 Task: In the  document Nanotechnologyplan.txt Insert the command  'Viewing'Email the file to   'softage.8@softage.net', with message attached Important: I've emailed you crucial details. Please make sure to go through it thoroughly. and file type: Plain Text
Action: Mouse moved to (1277, 120)
Screenshot: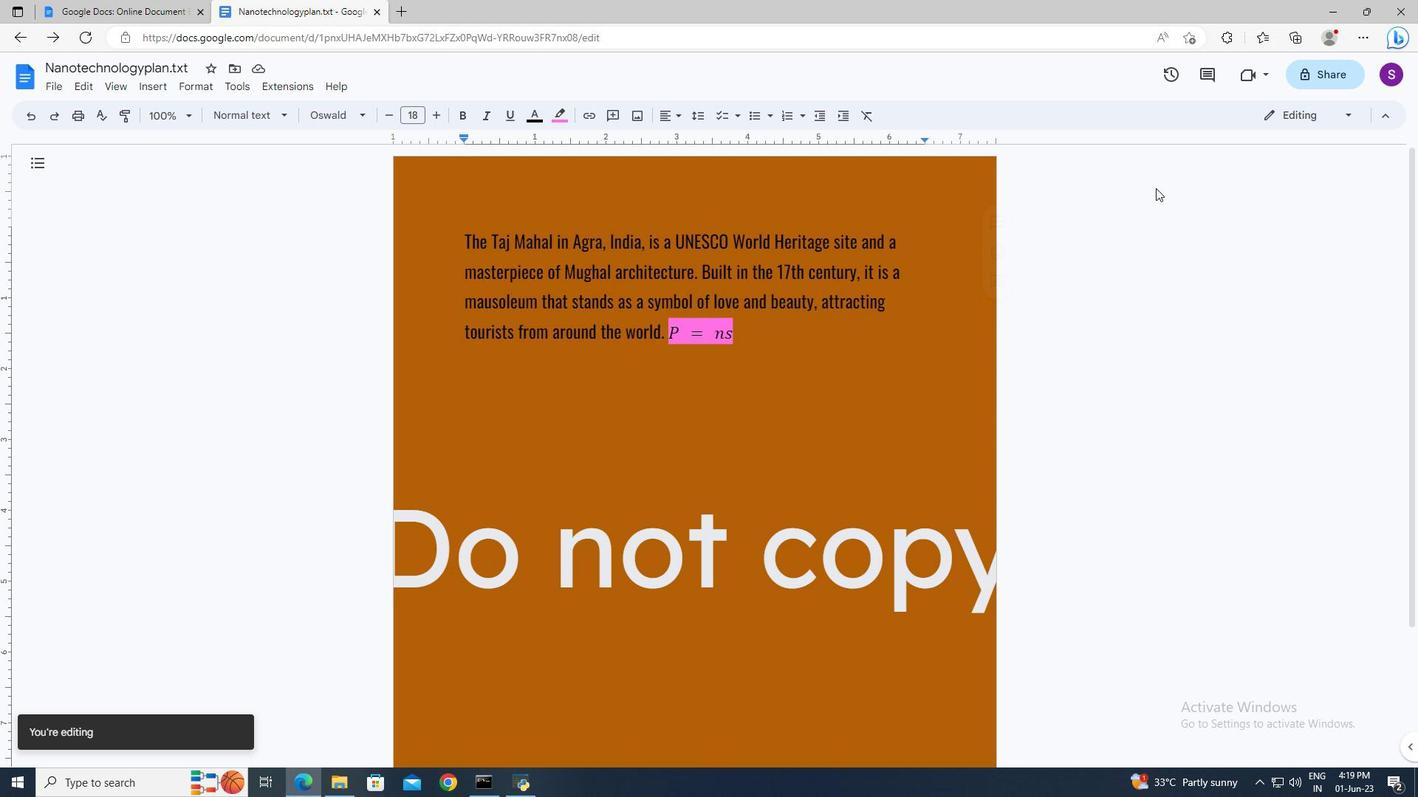 
Action: Mouse pressed left at (1277, 120)
Screenshot: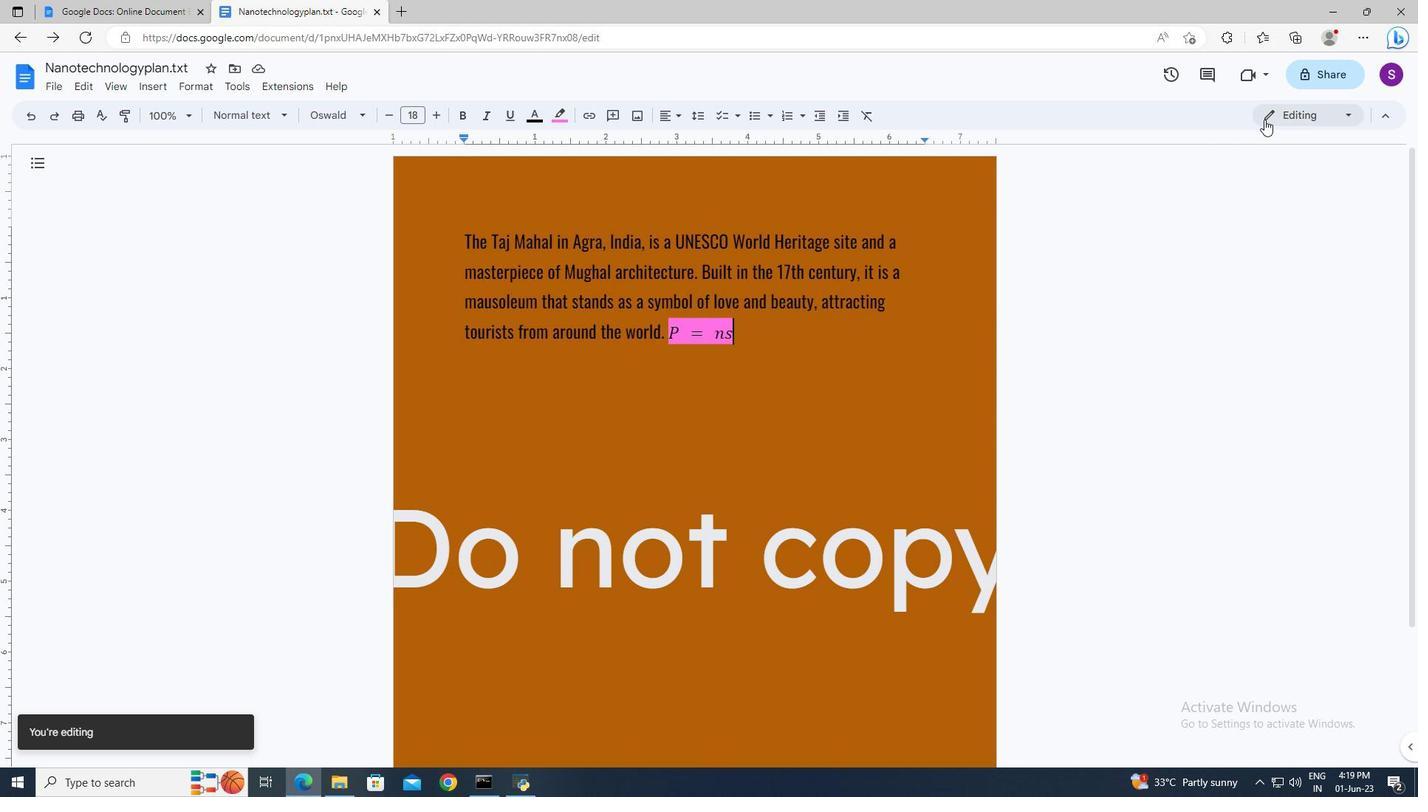 
Action: Mouse moved to (1260, 223)
Screenshot: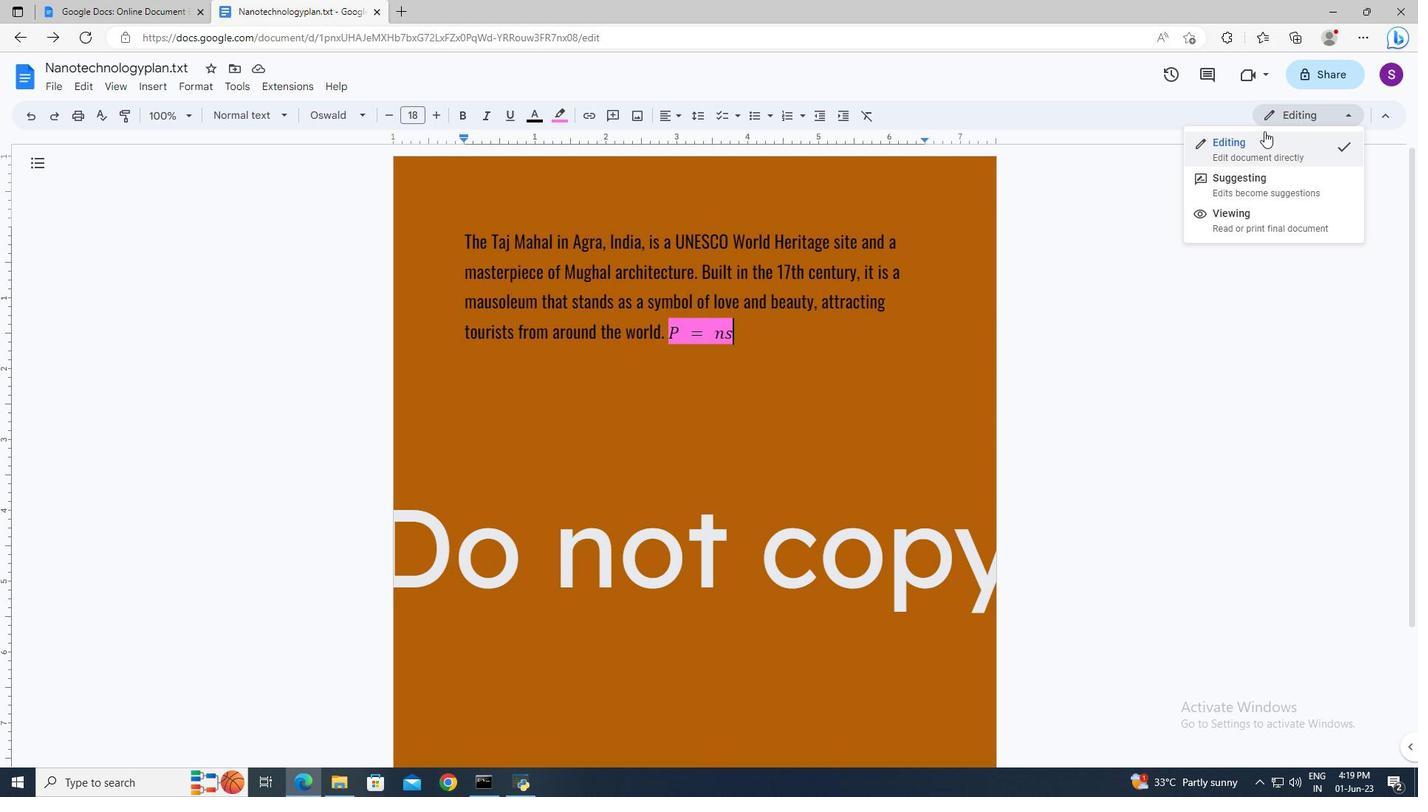 
Action: Mouse pressed left at (1260, 223)
Screenshot: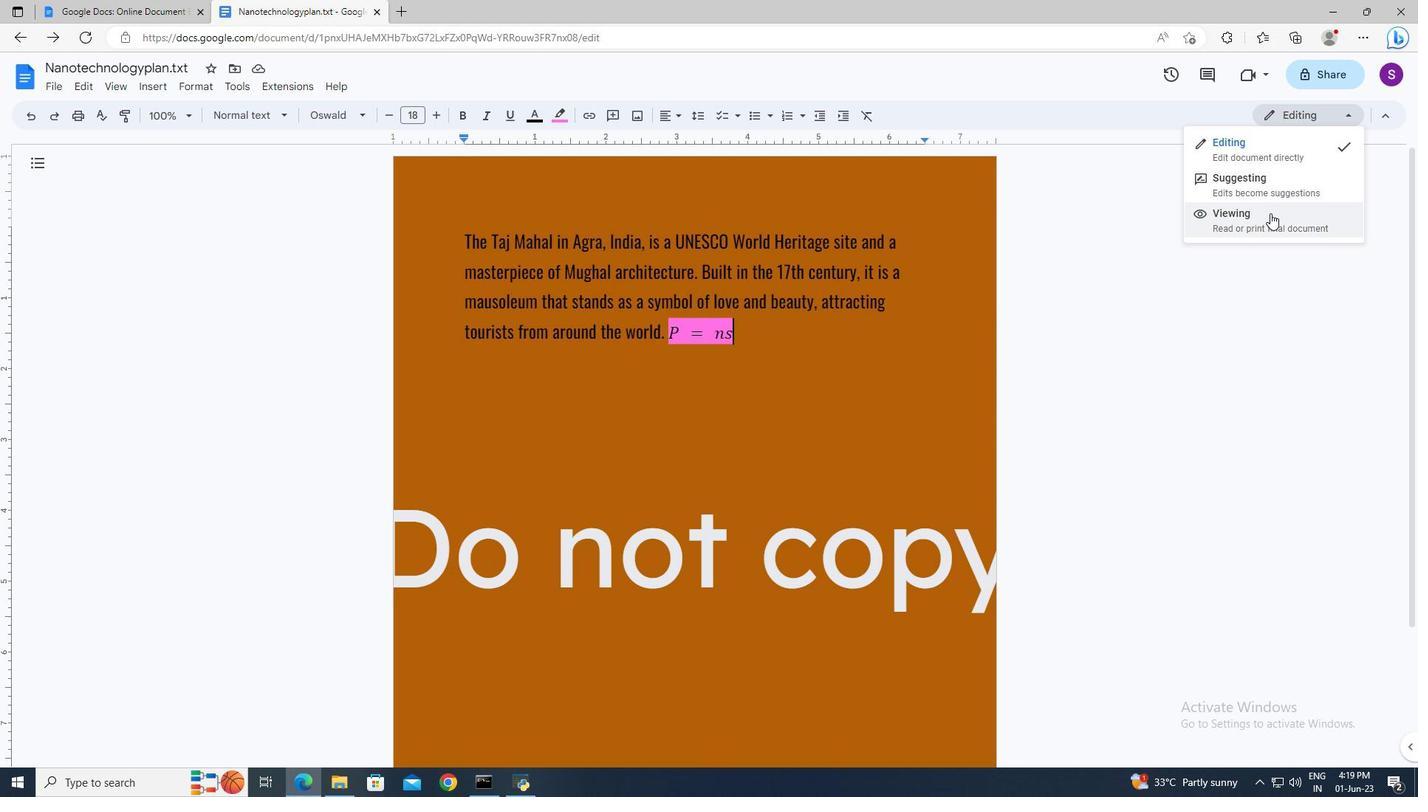 
Action: Mouse moved to (62, 84)
Screenshot: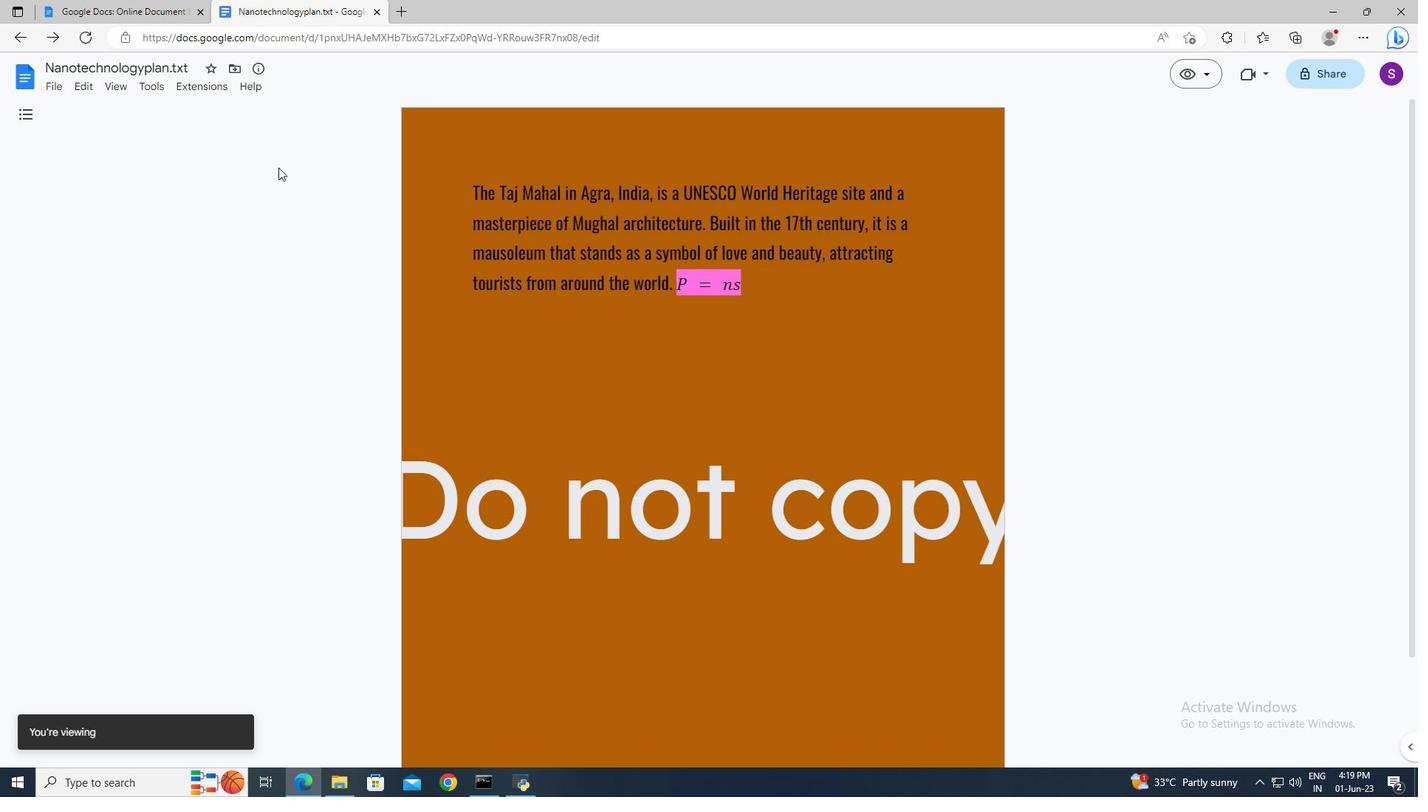 
Action: Mouse pressed left at (62, 84)
Screenshot: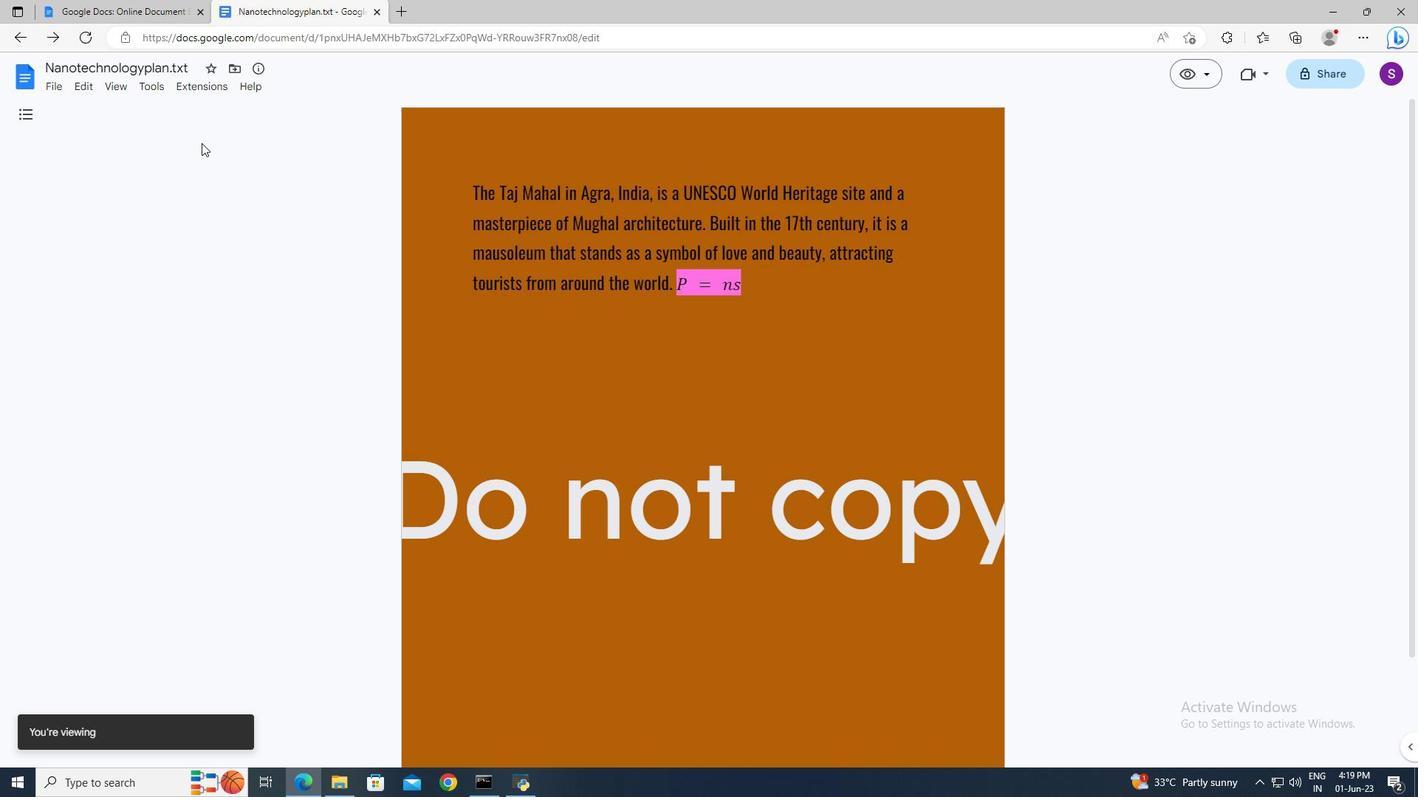 
Action: Mouse moved to (309, 220)
Screenshot: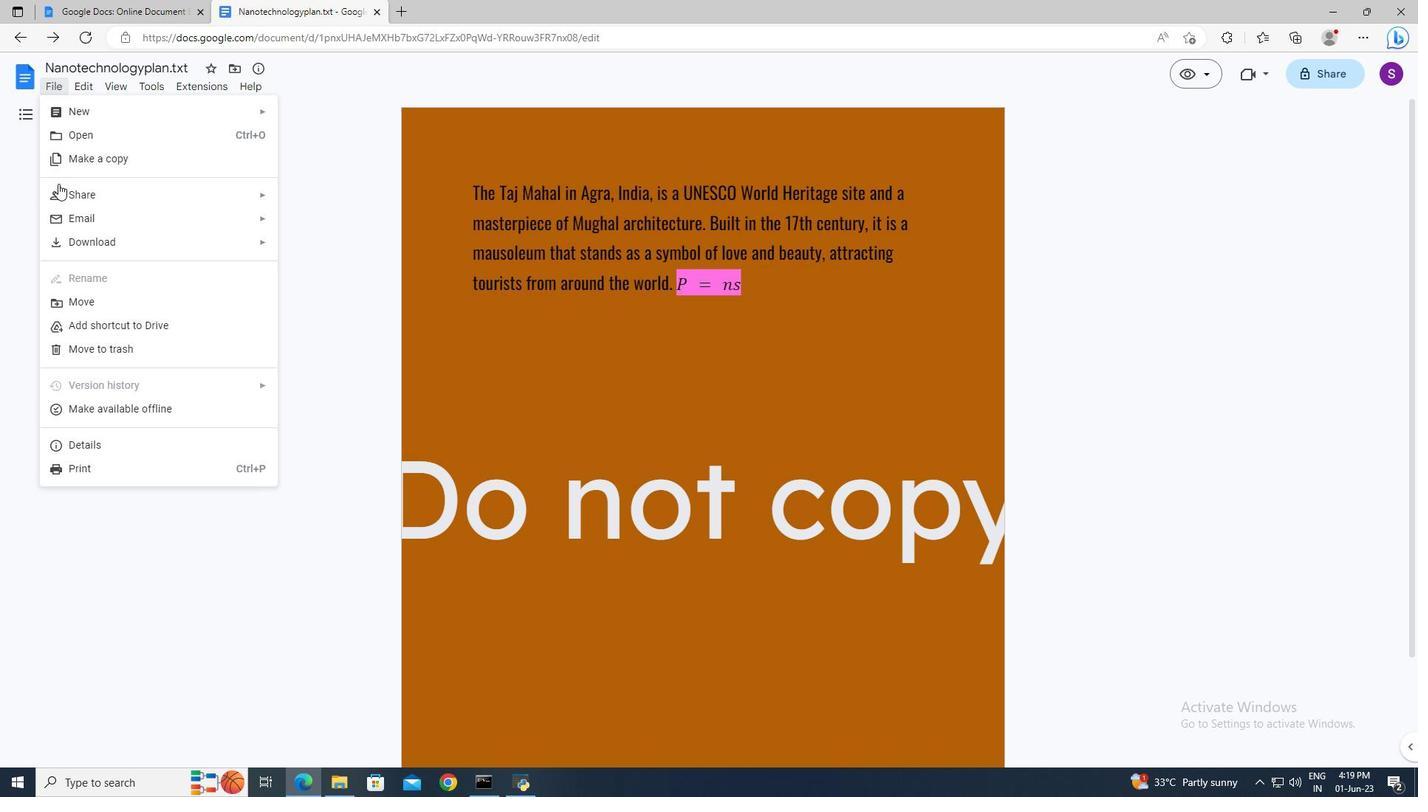 
Action: Mouse pressed left at (309, 220)
Screenshot: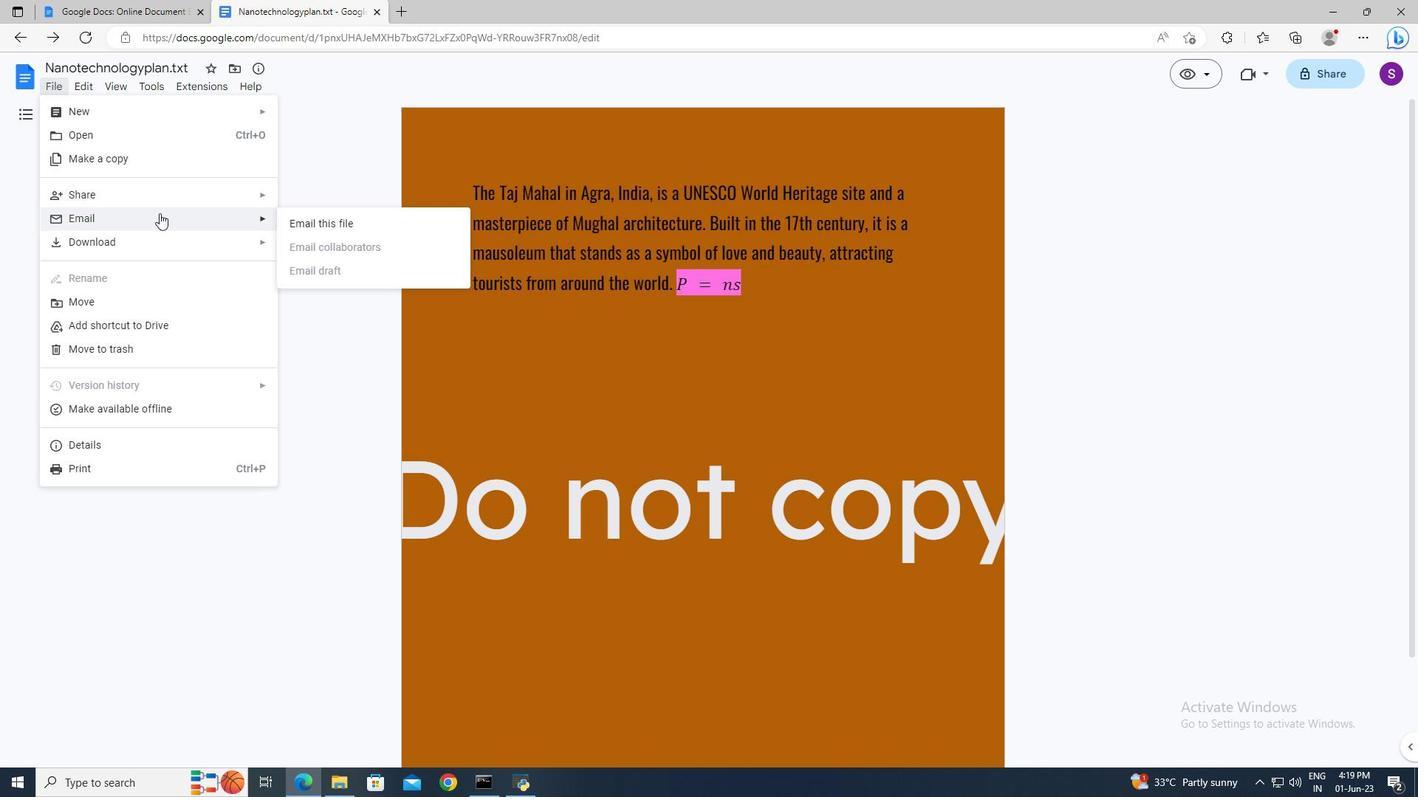 
Action: Mouse moved to (553, 318)
Screenshot: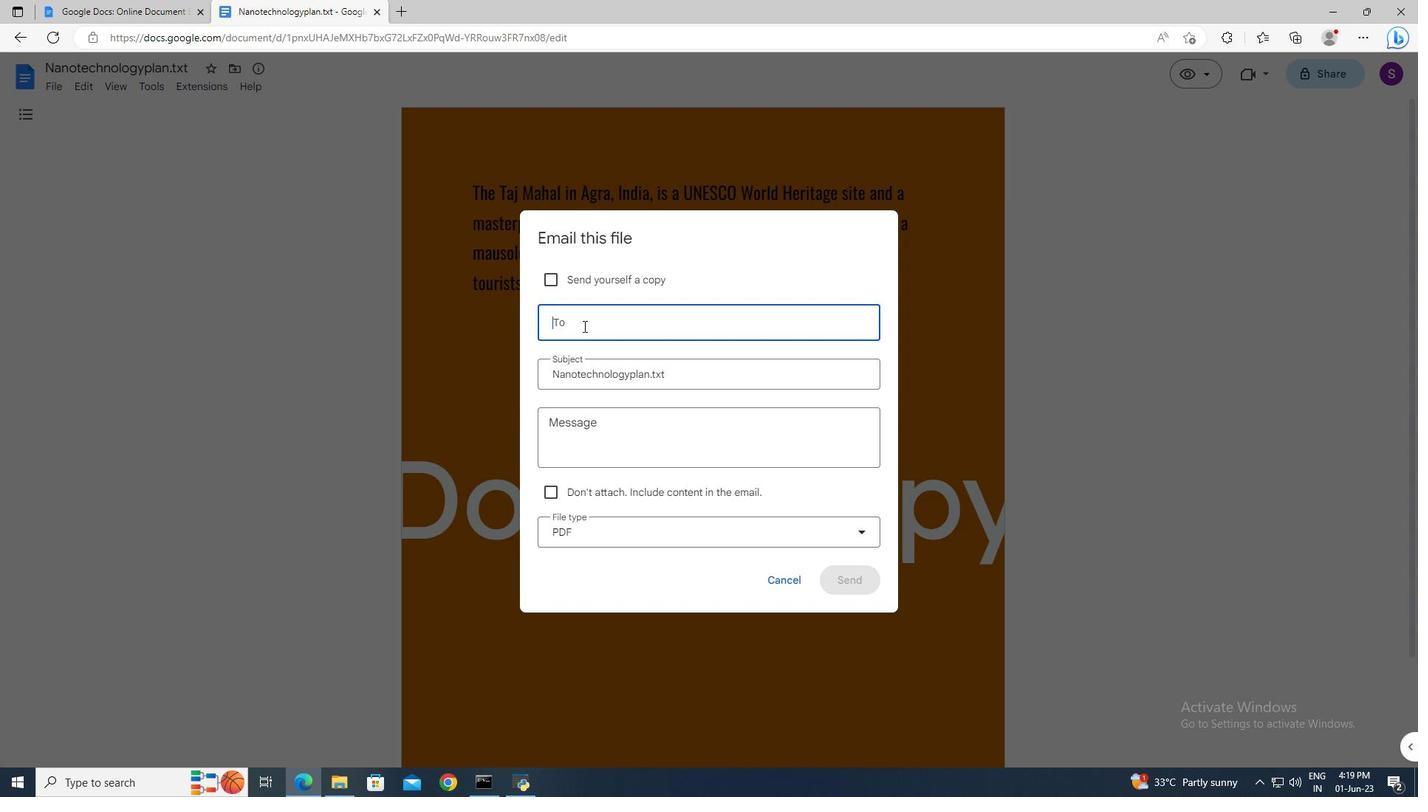
Action: Mouse pressed left at (553, 318)
Screenshot: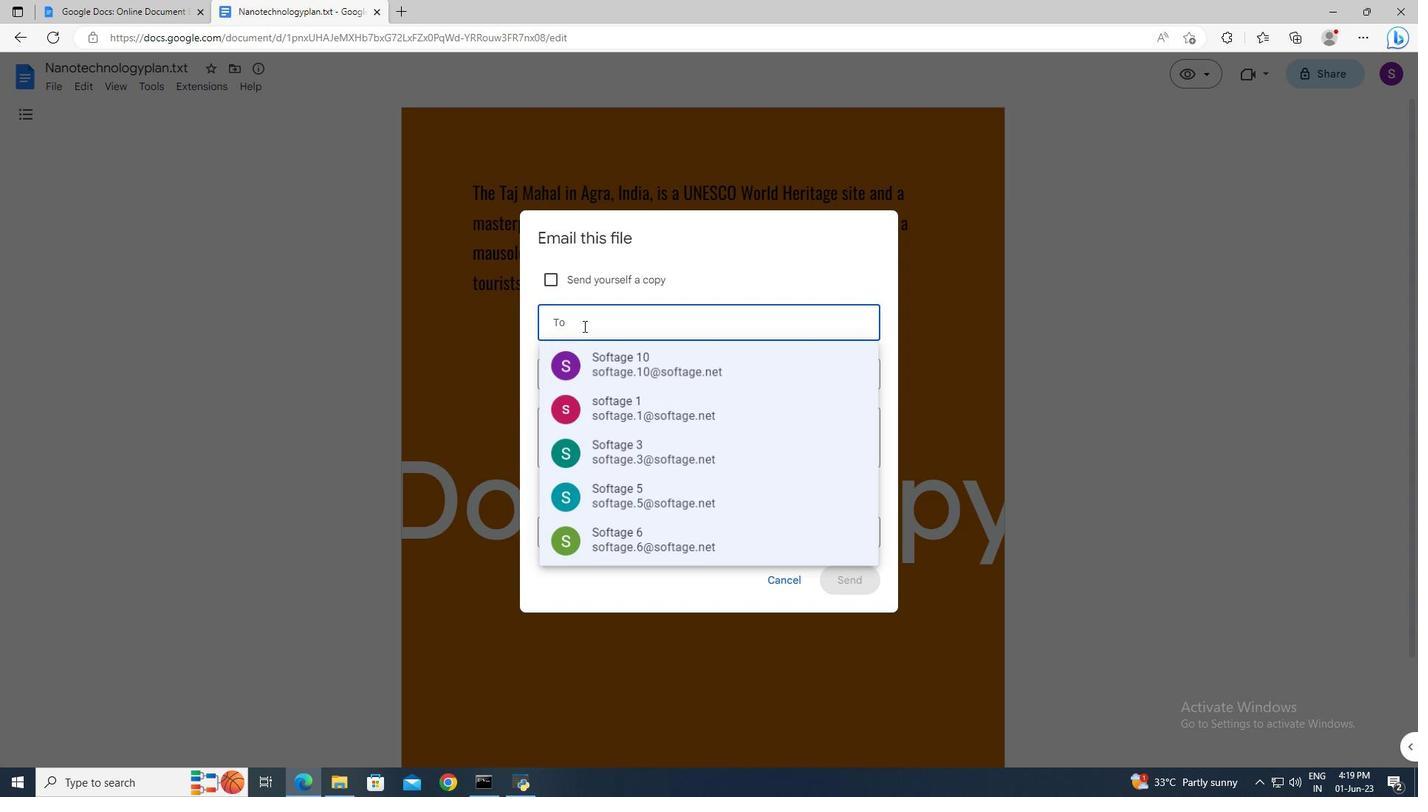 
Action: Mouse moved to (555, 319)
Screenshot: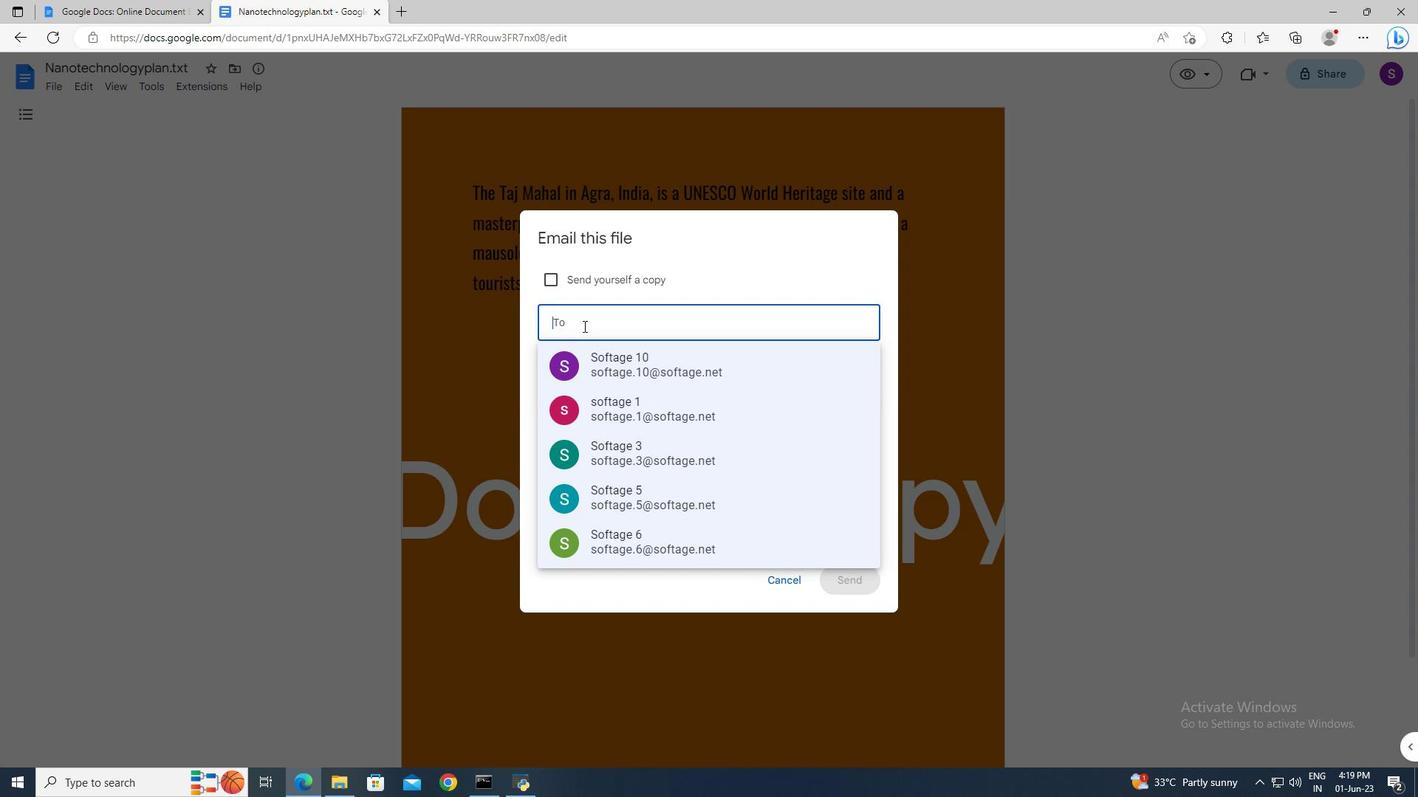 
Action: Key pressed <Key.shift>Important<Key.shift>:<Key.space><Key.shift>I've<Key.space>emai
Screenshot: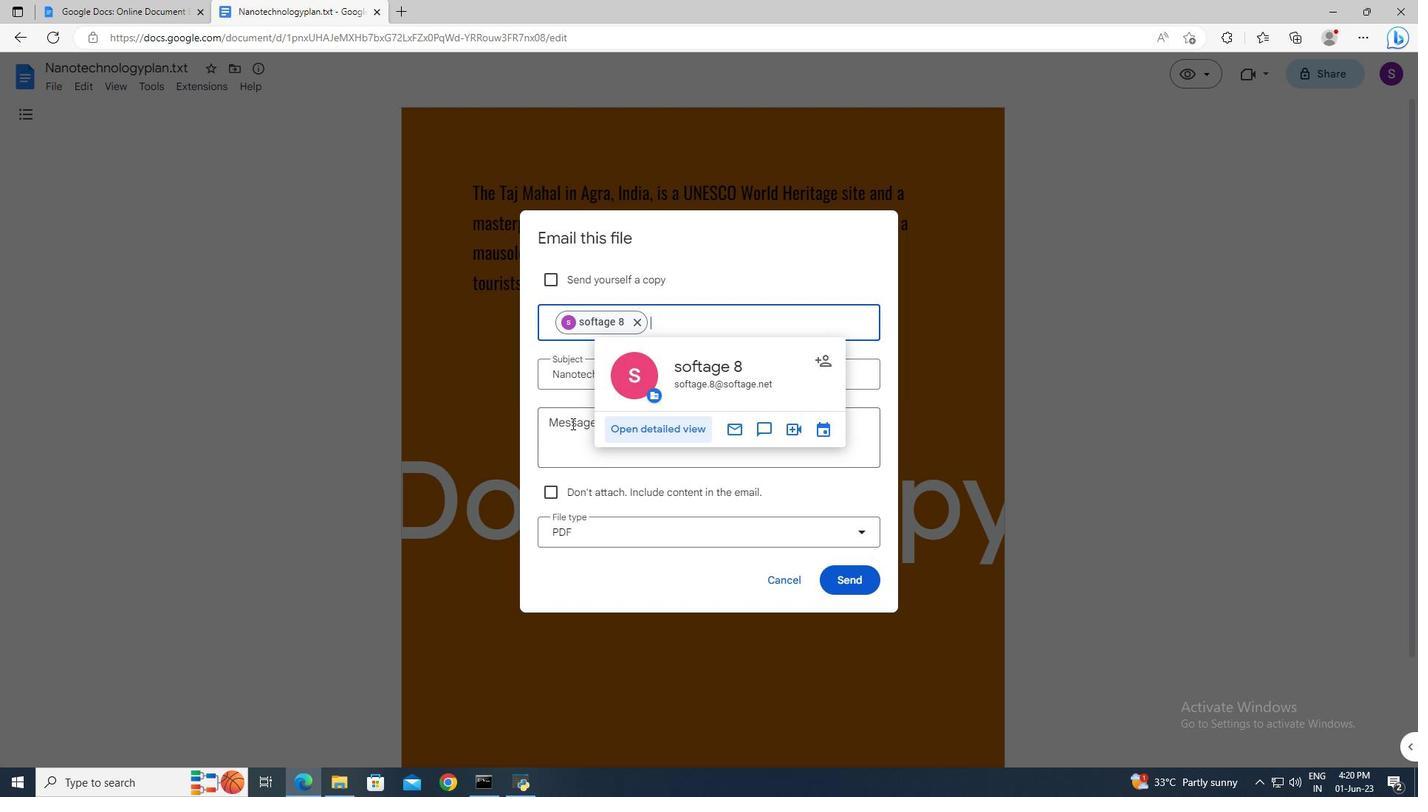 
Action: Mouse moved to (1264, 119)
Screenshot: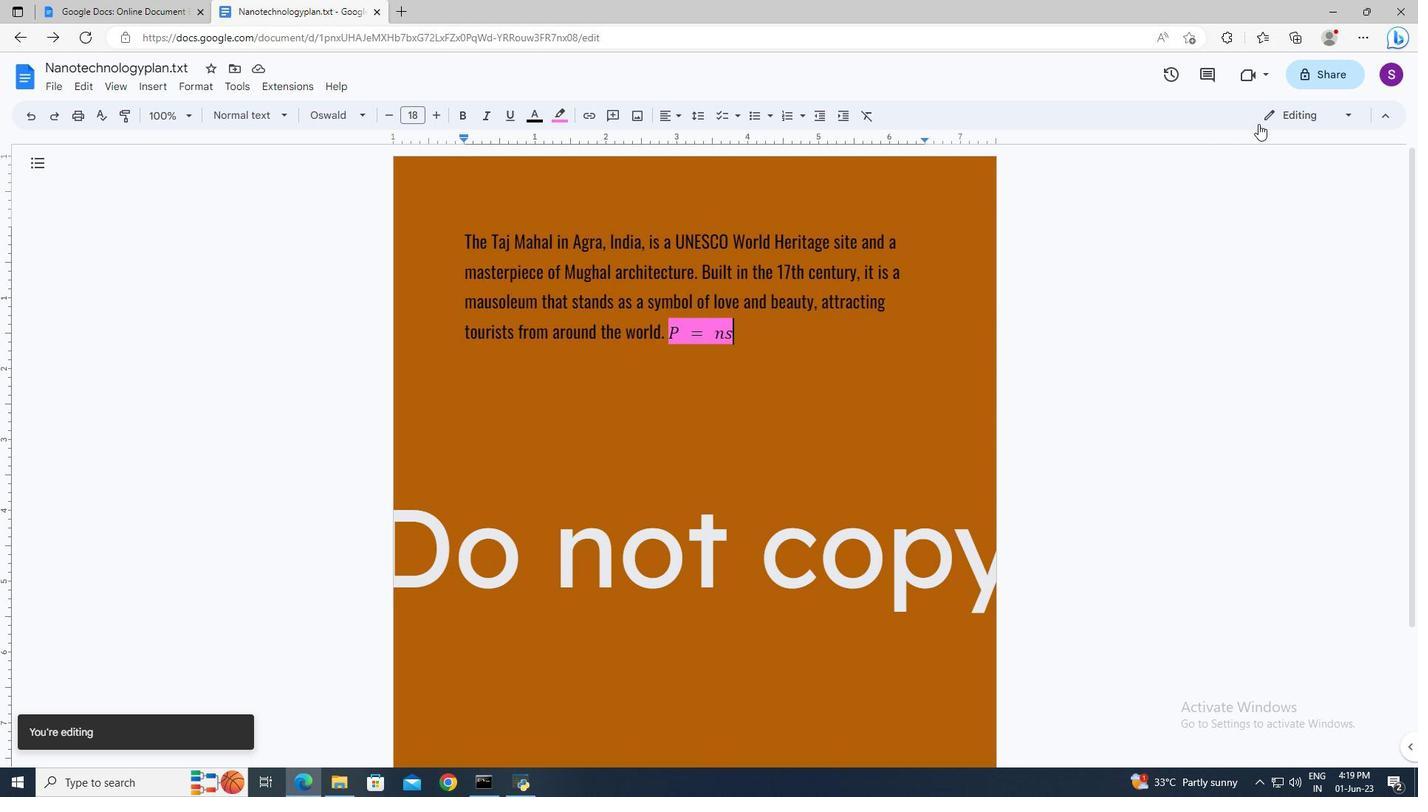 
Action: Mouse pressed left at (1264, 119)
Screenshot: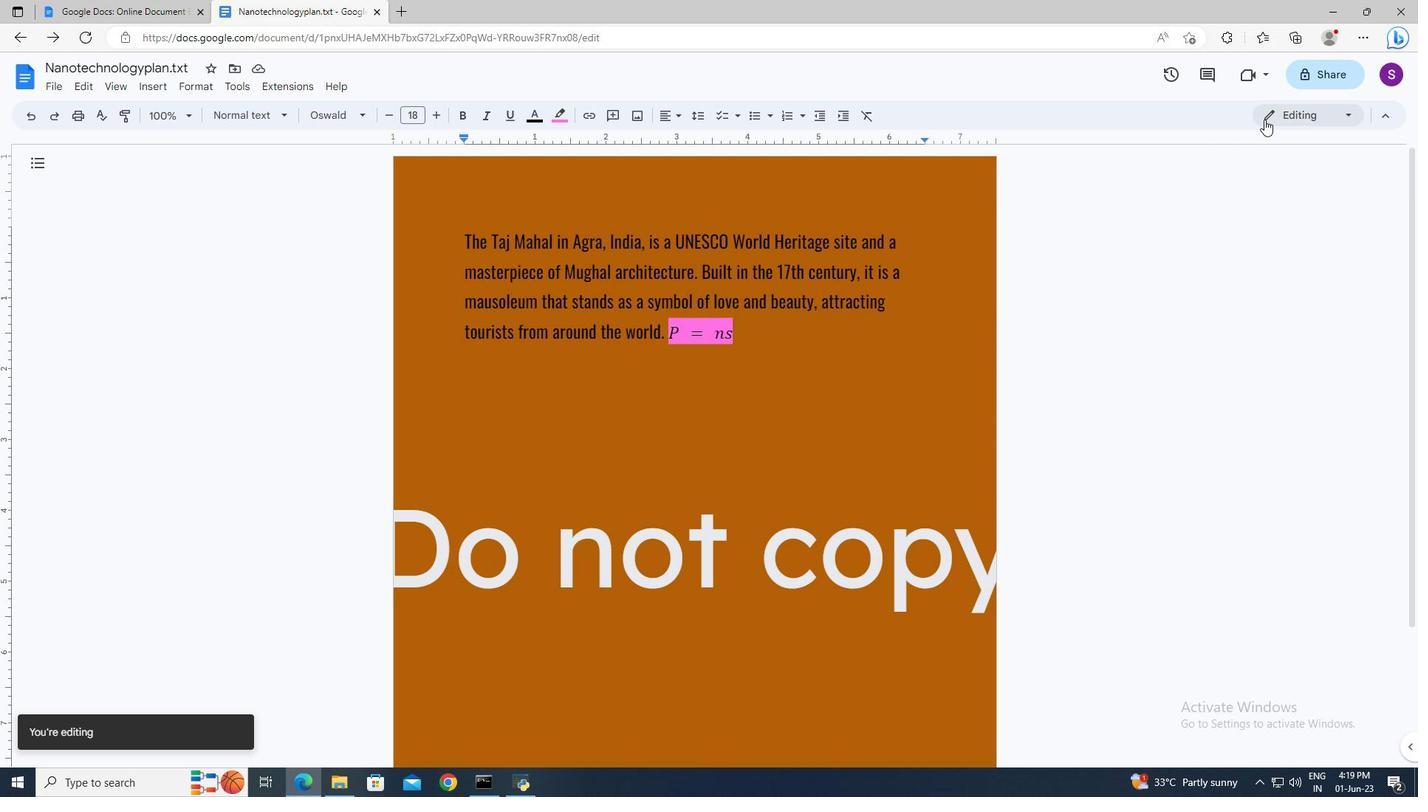 
Action: Mouse moved to (1270, 213)
Screenshot: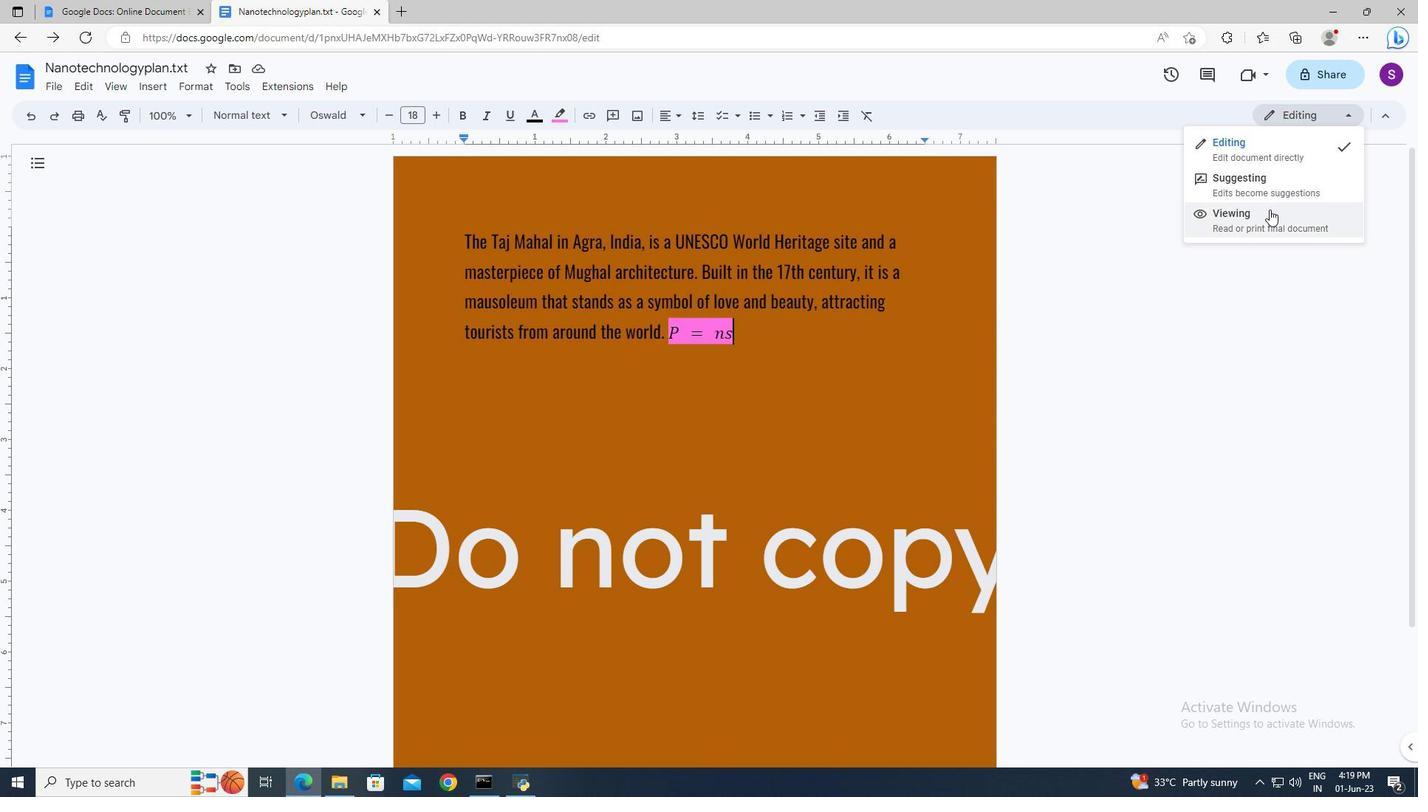 
Action: Mouse pressed left at (1270, 213)
Screenshot: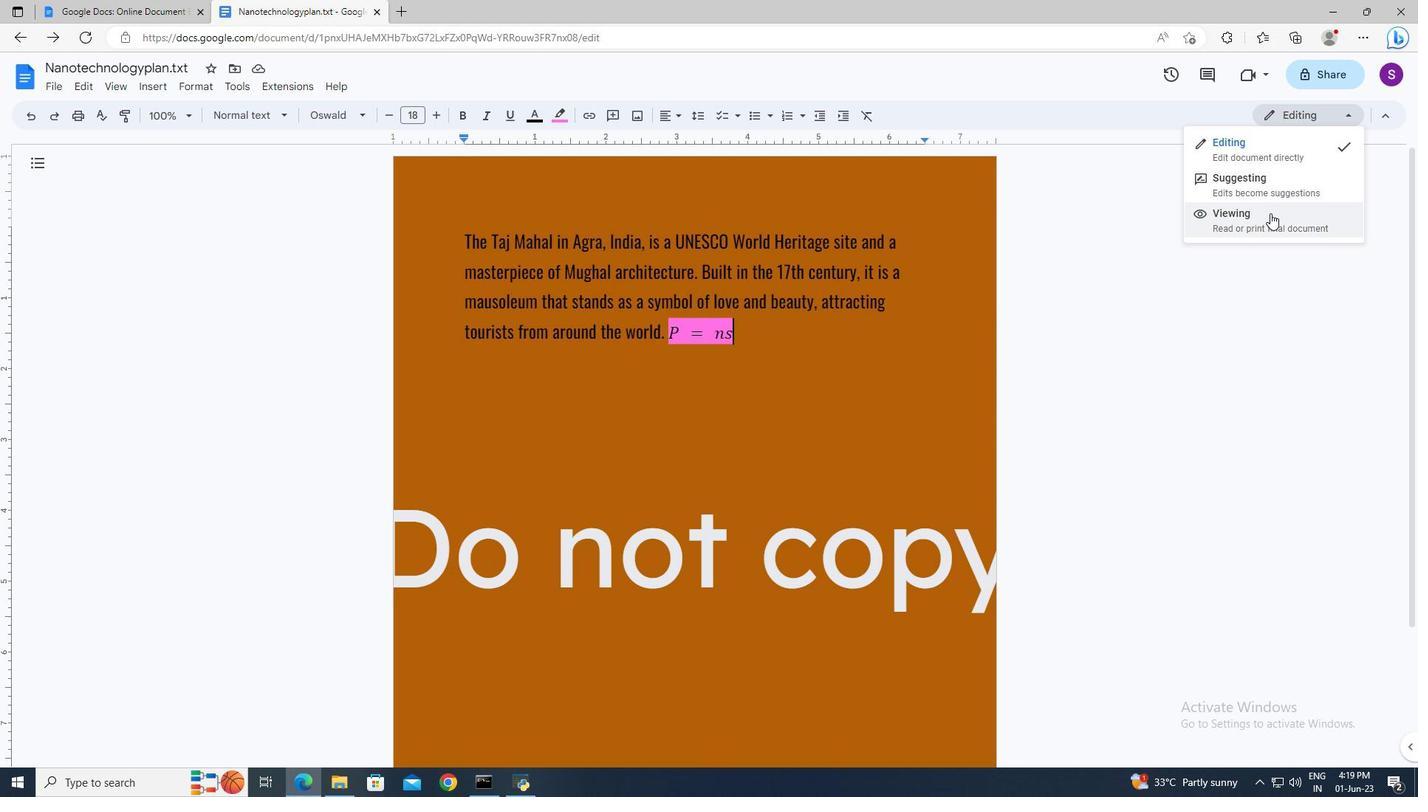 
Action: Mouse moved to (49, 85)
Screenshot: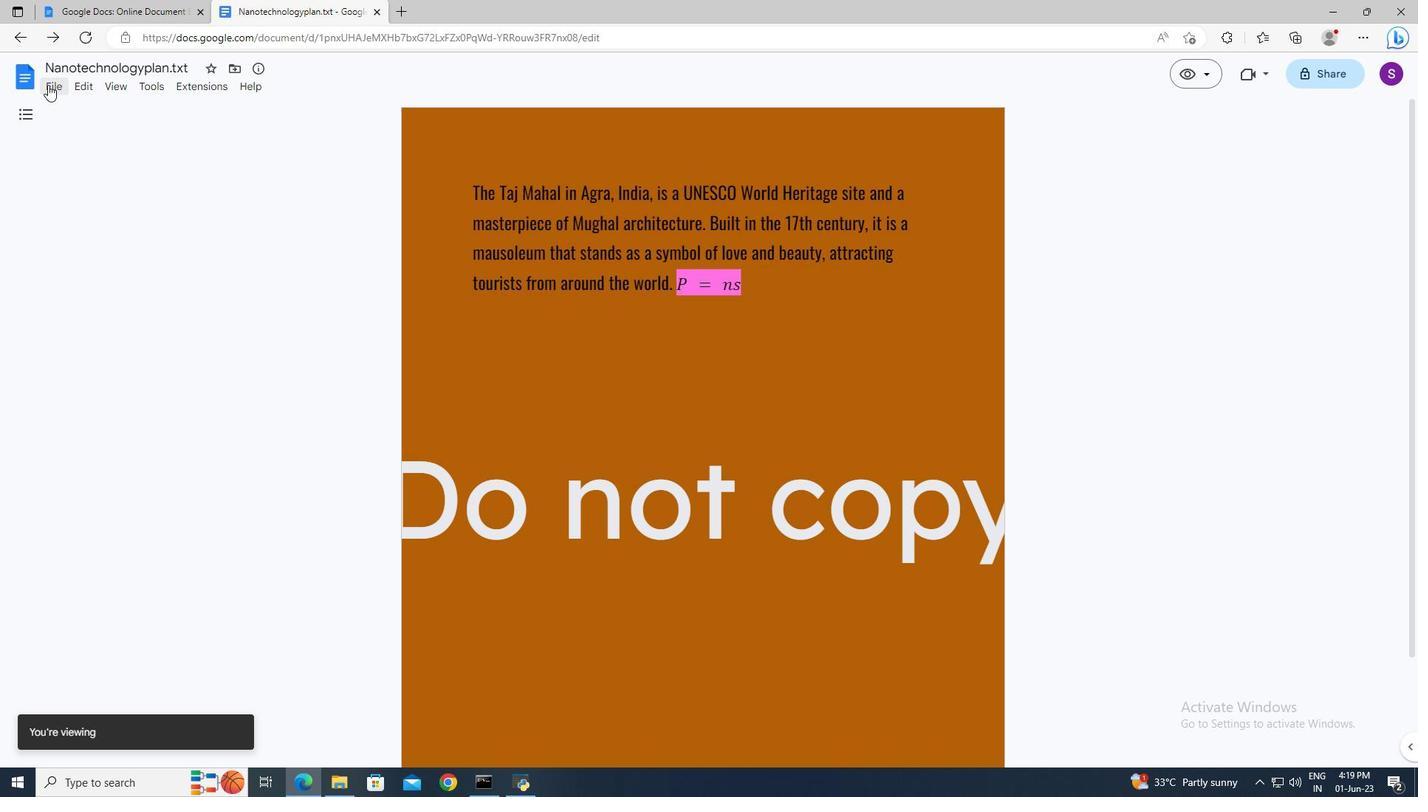 
Action: Mouse pressed left at (49, 85)
Screenshot: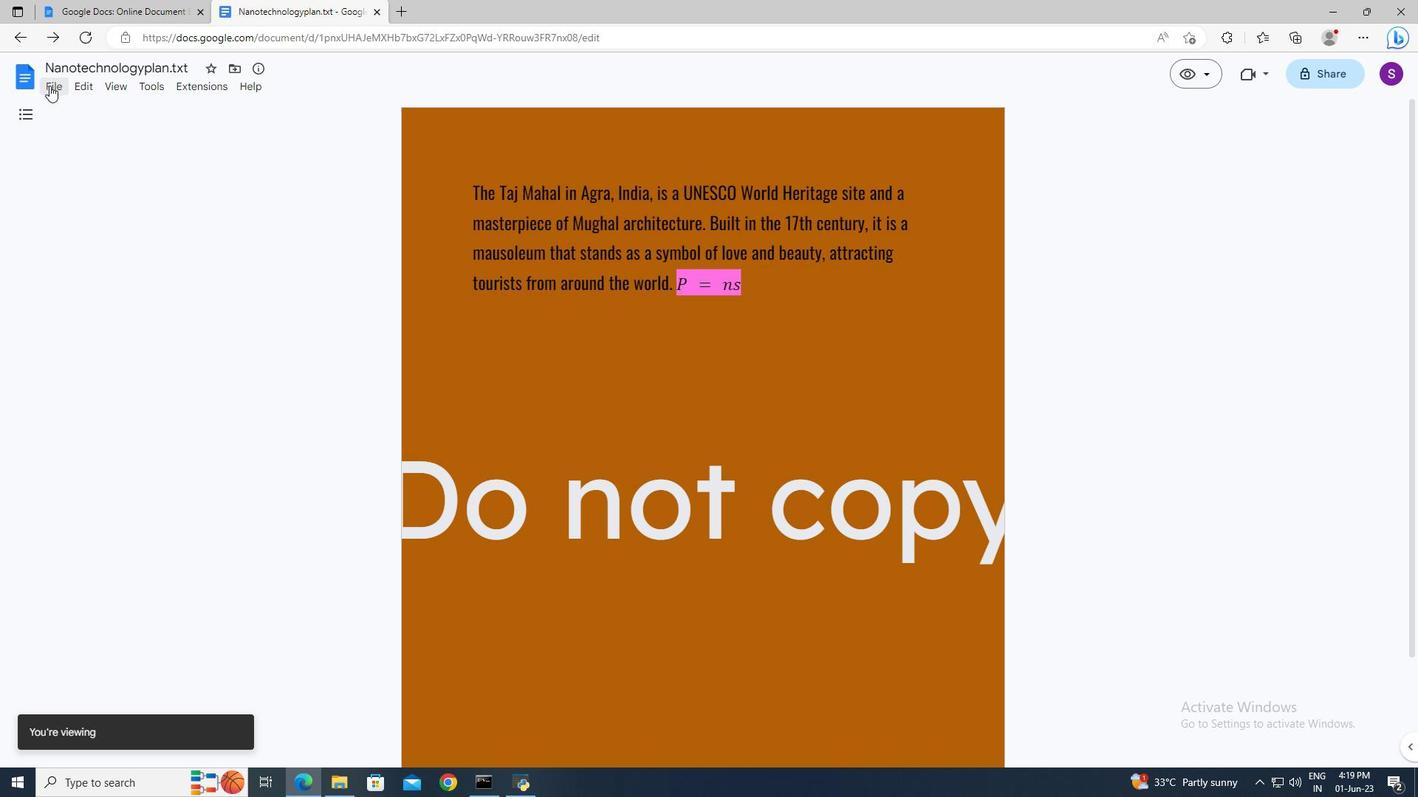 
Action: Mouse moved to (293, 215)
Screenshot: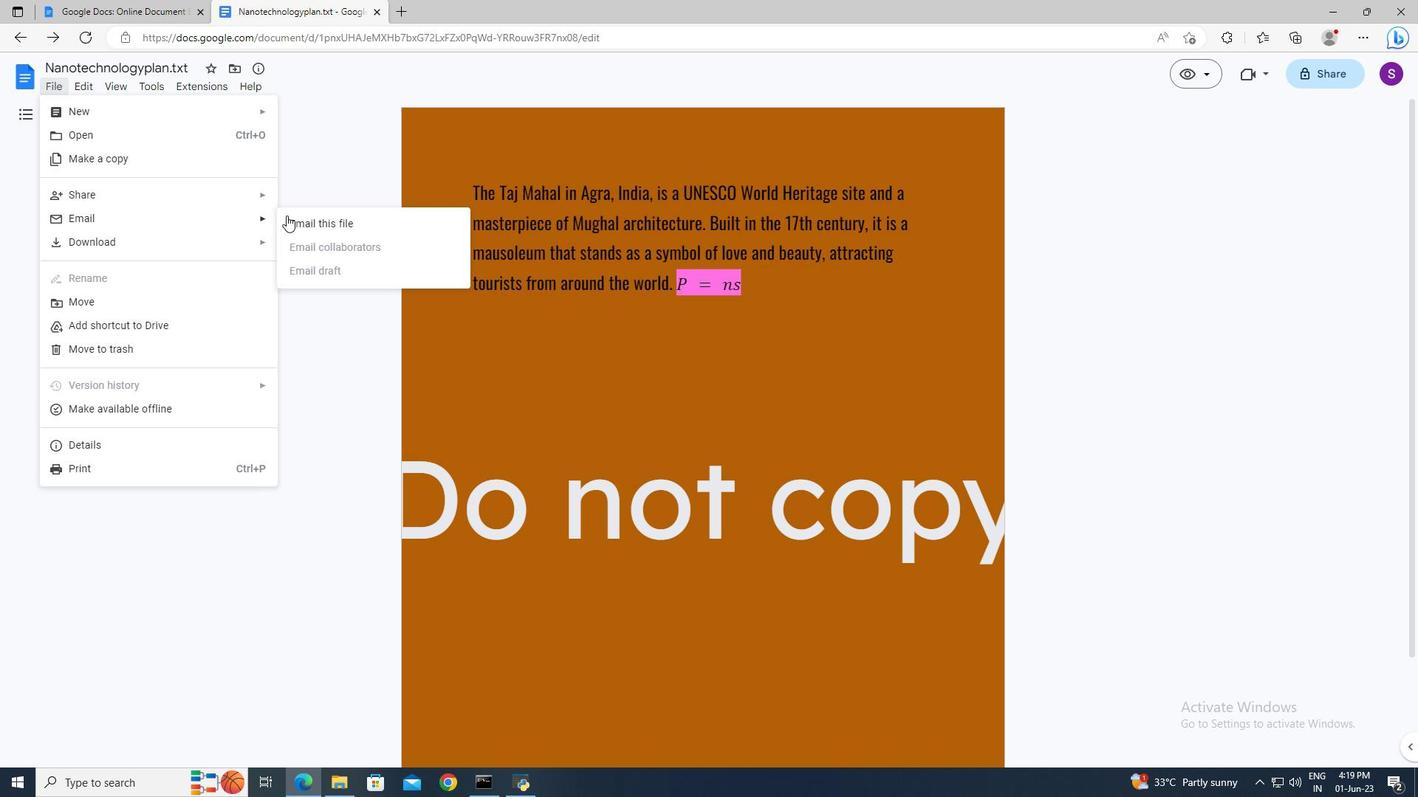 
Action: Mouse pressed left at (293, 215)
Screenshot: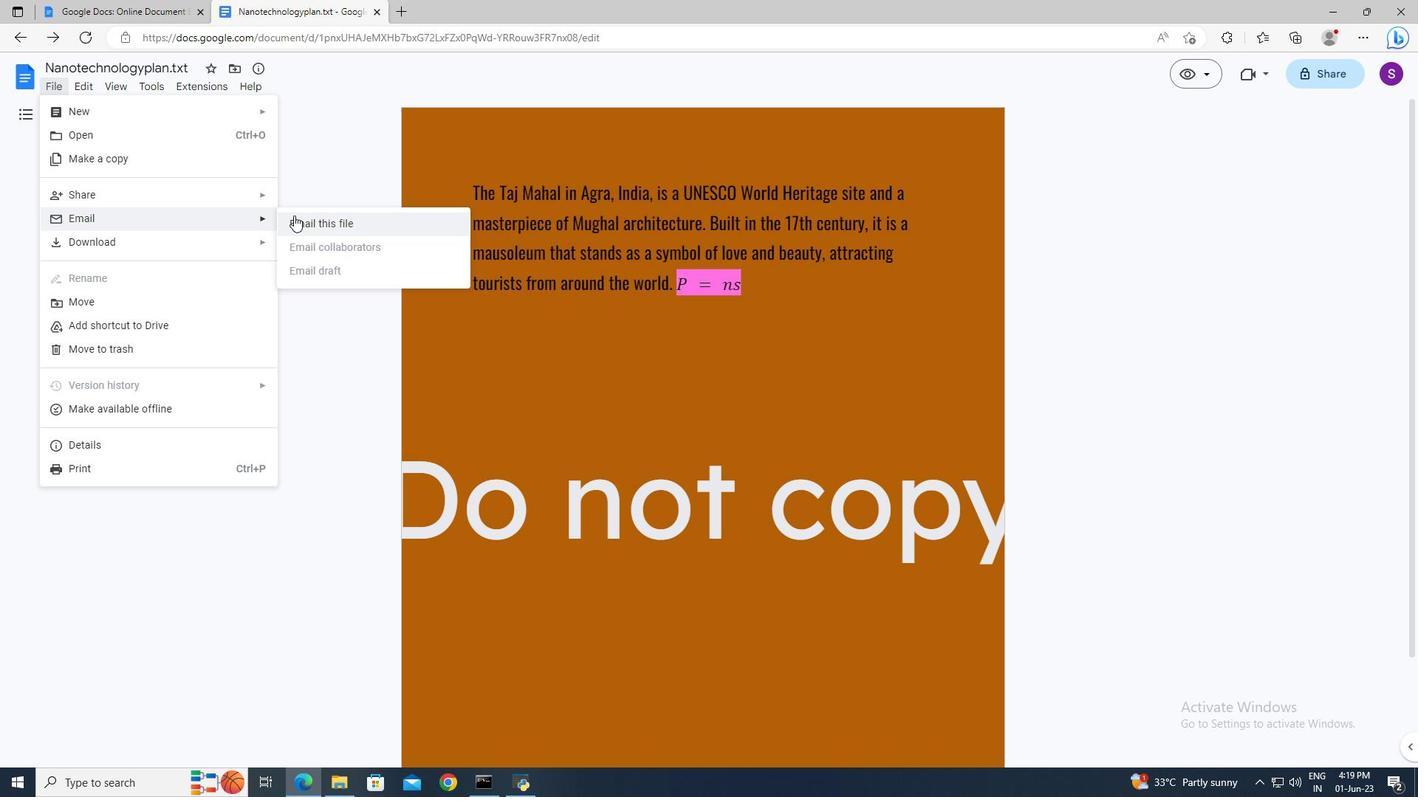 
Action: Mouse moved to (583, 326)
Screenshot: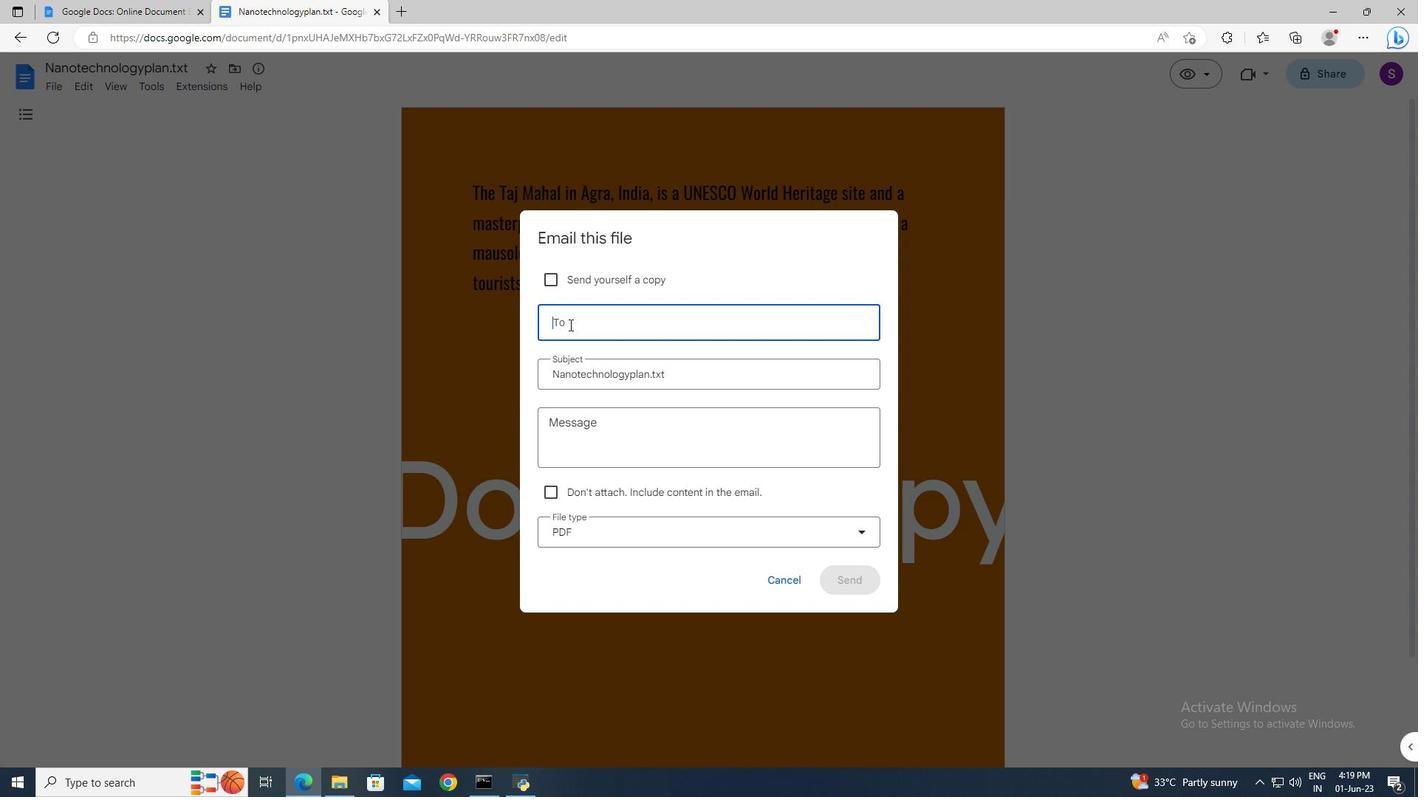 
Action: Mouse pressed left at (583, 326)
Screenshot: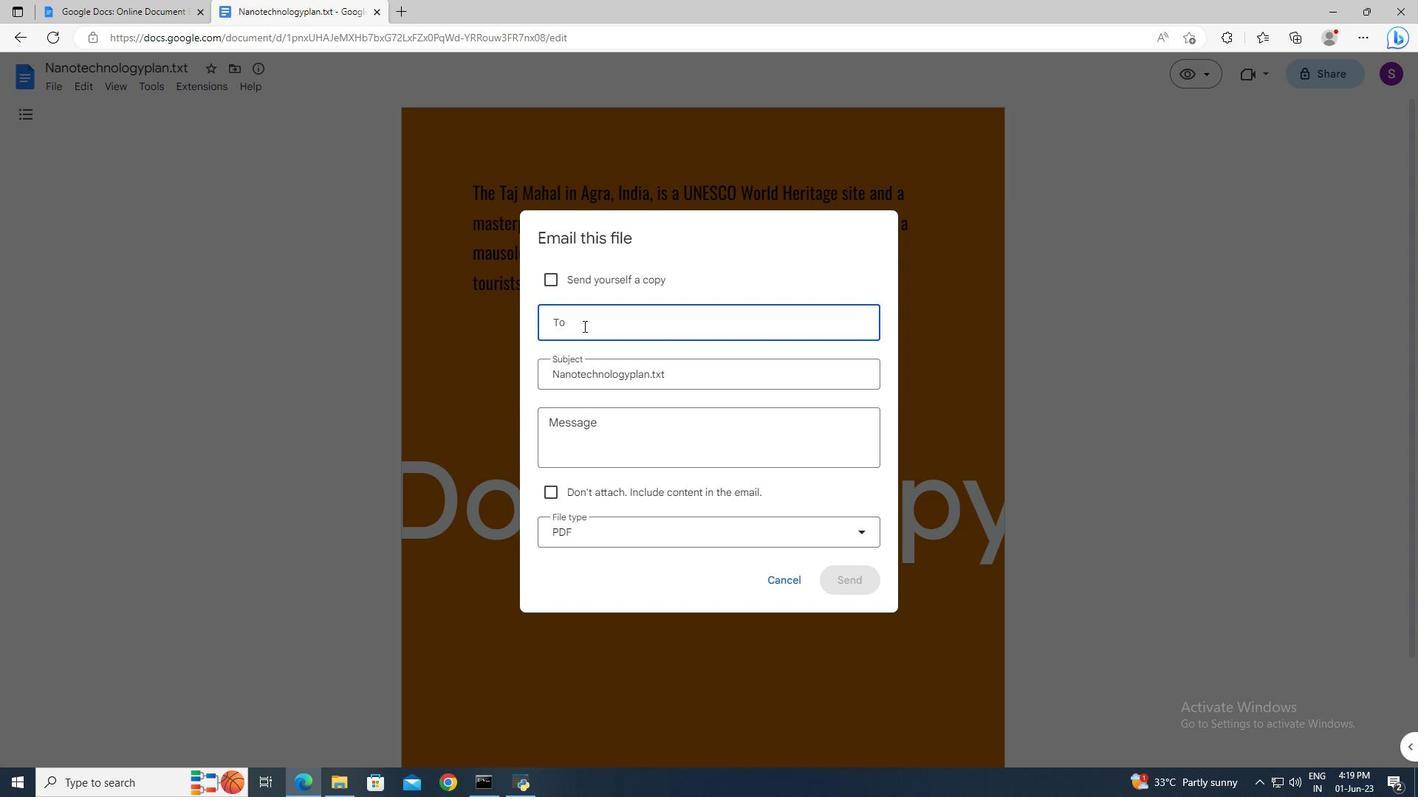 
Action: Key pressed softage.8<Key.shift>@softage.net<Key.enter>
Screenshot: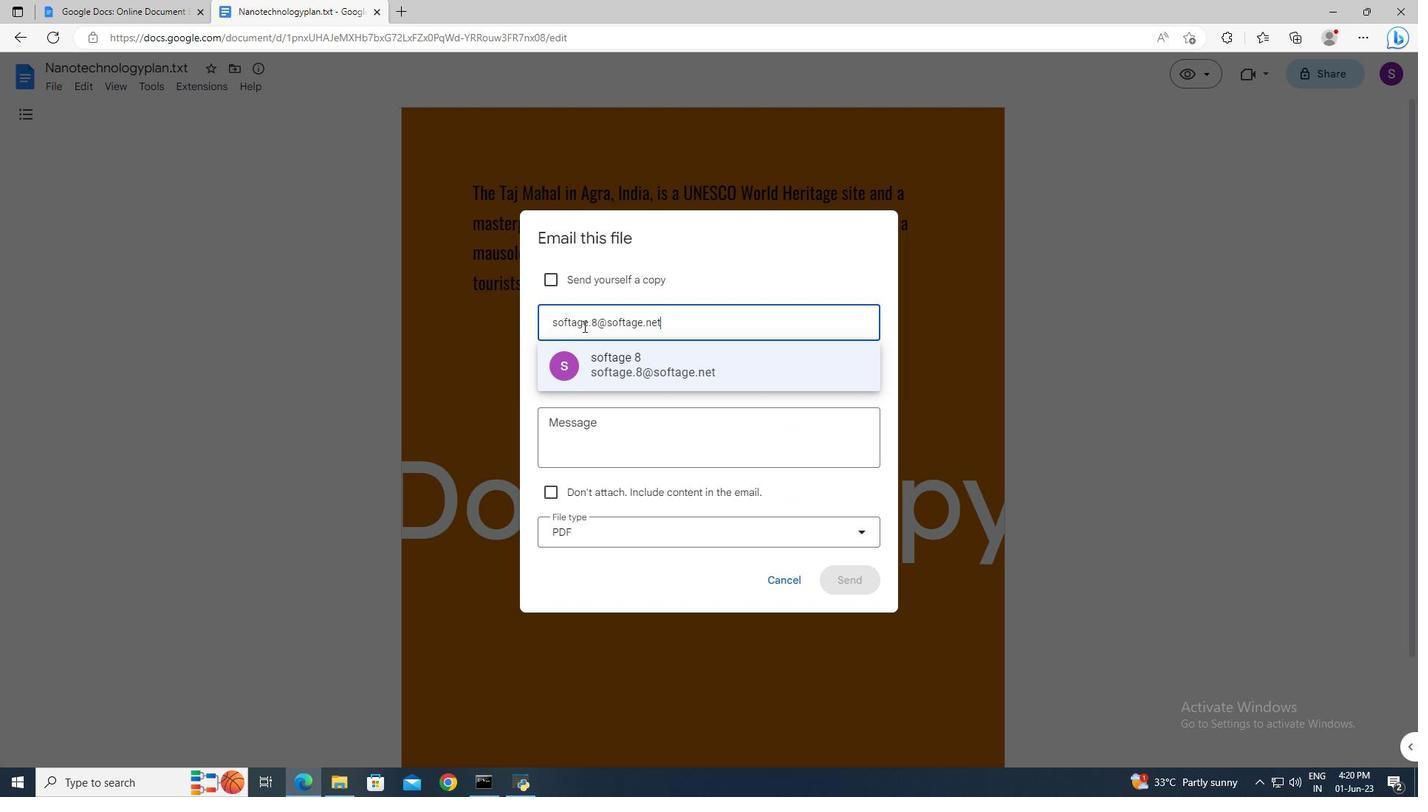 
Action: Mouse moved to (570, 425)
Screenshot: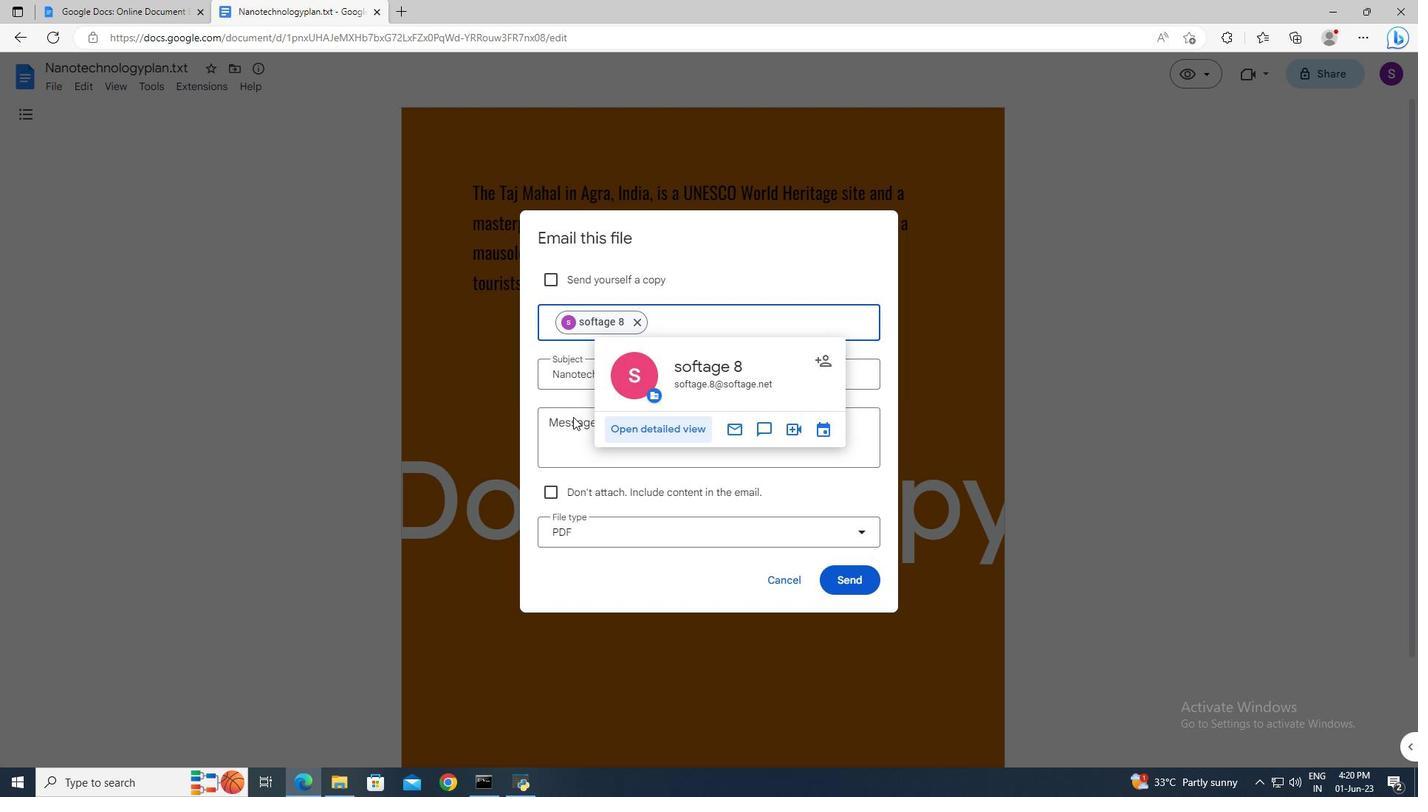 
Action: Mouse pressed left at (570, 425)
Screenshot: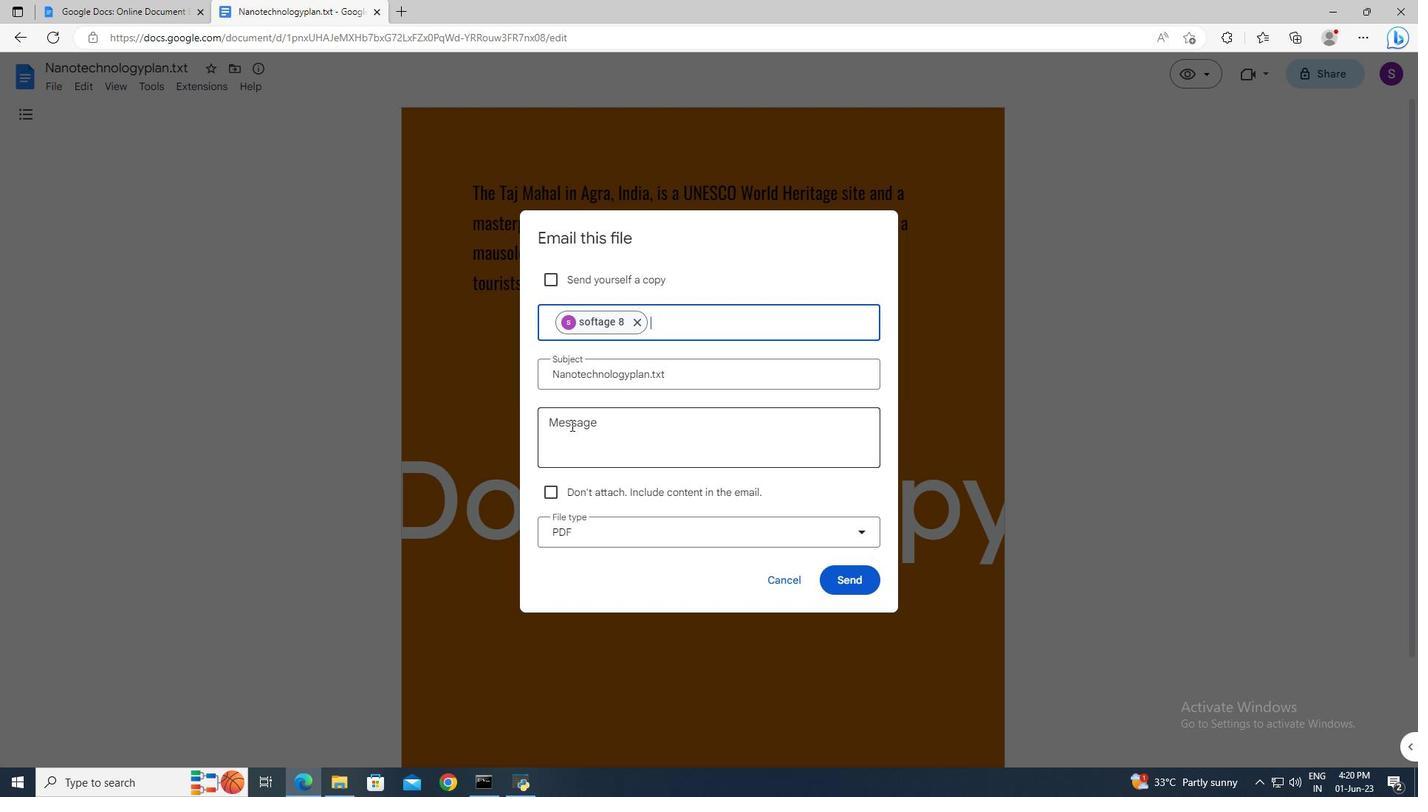 
Action: Key pressed <Key.shift>Important<Key.shift>:<Key.shift>I've<Key.space>e
Screenshot: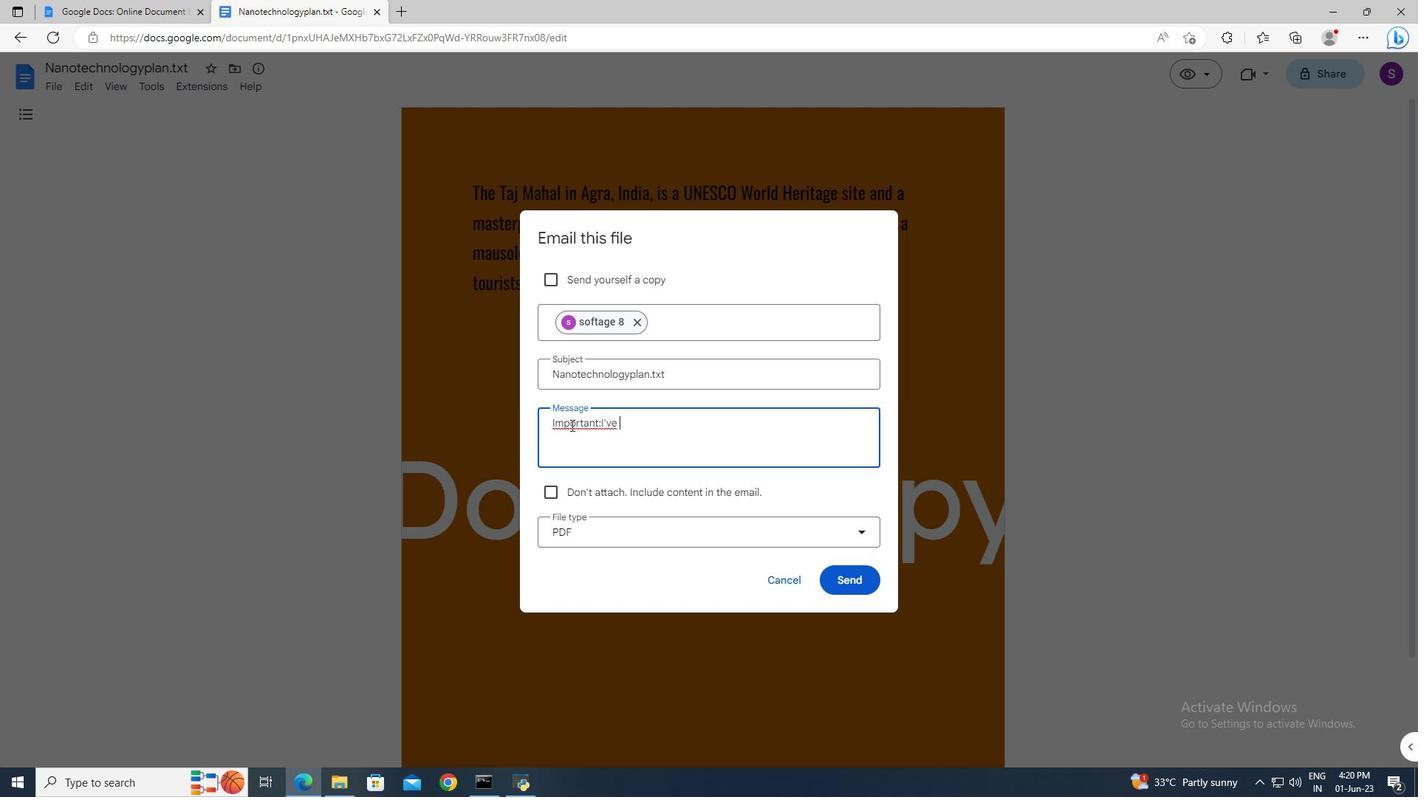 
Action: Mouse moved to (602, 423)
Screenshot: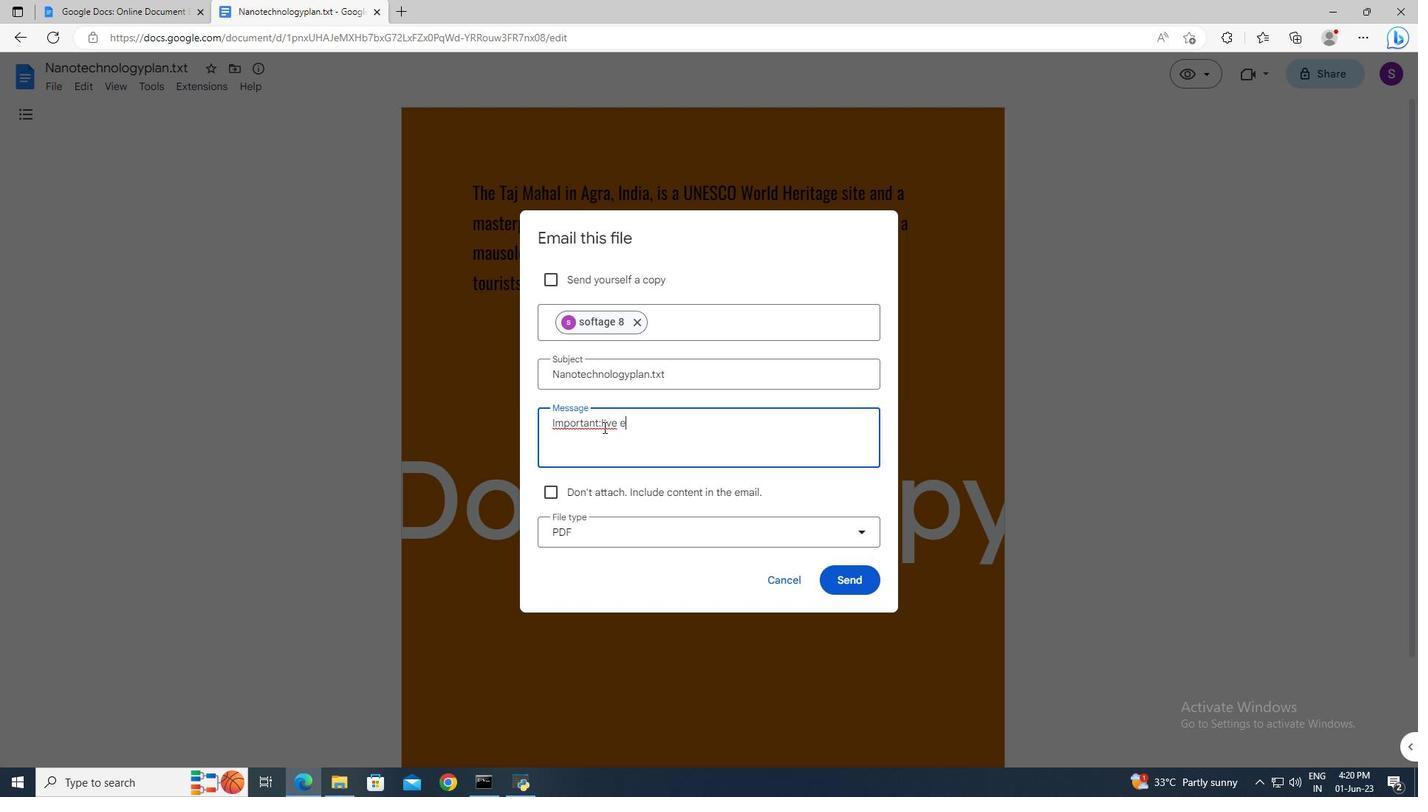 
Action: Mouse pressed left at (602, 423)
Screenshot: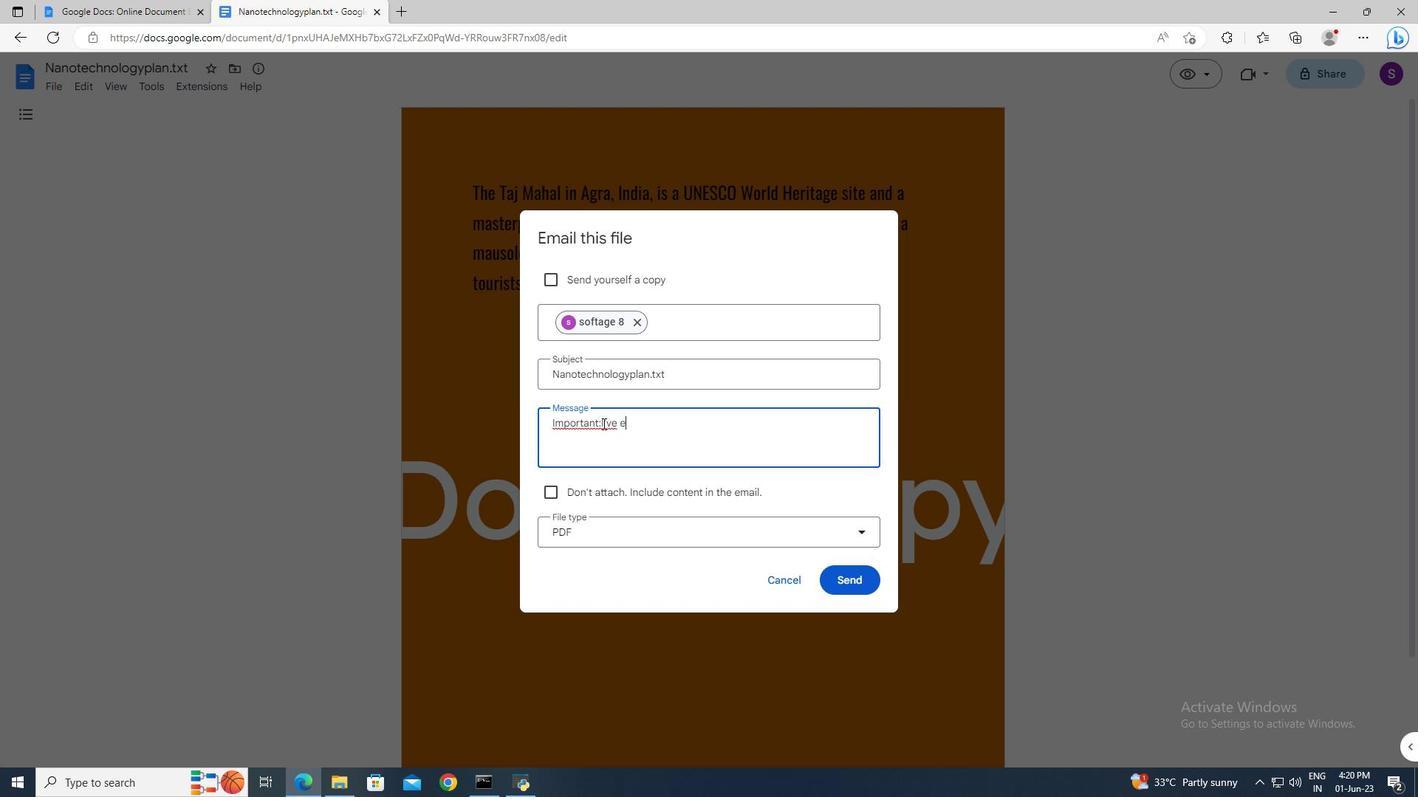 
Action: Mouse moved to (621, 434)
Screenshot: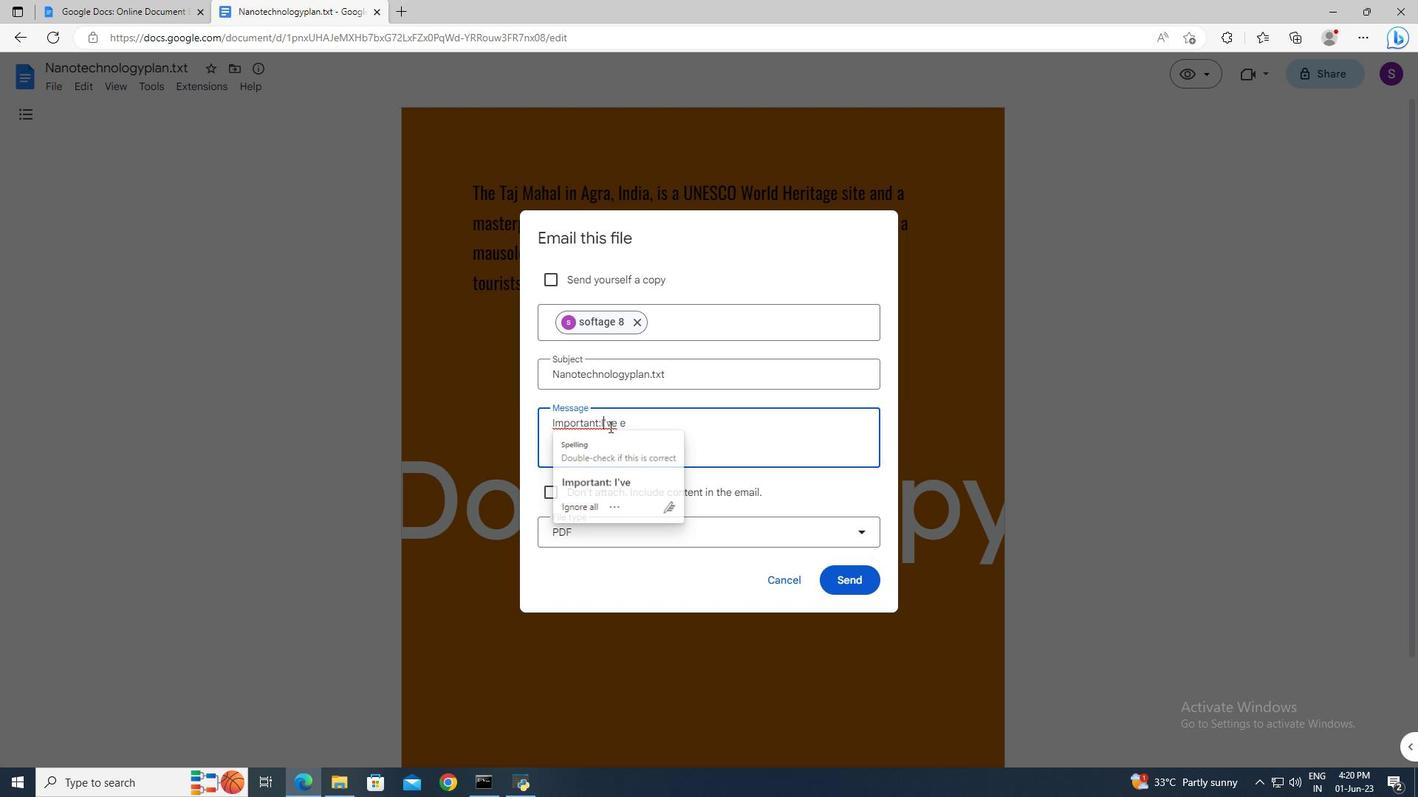 
Action: Key pressed <Key.left><Key.space>
Screenshot: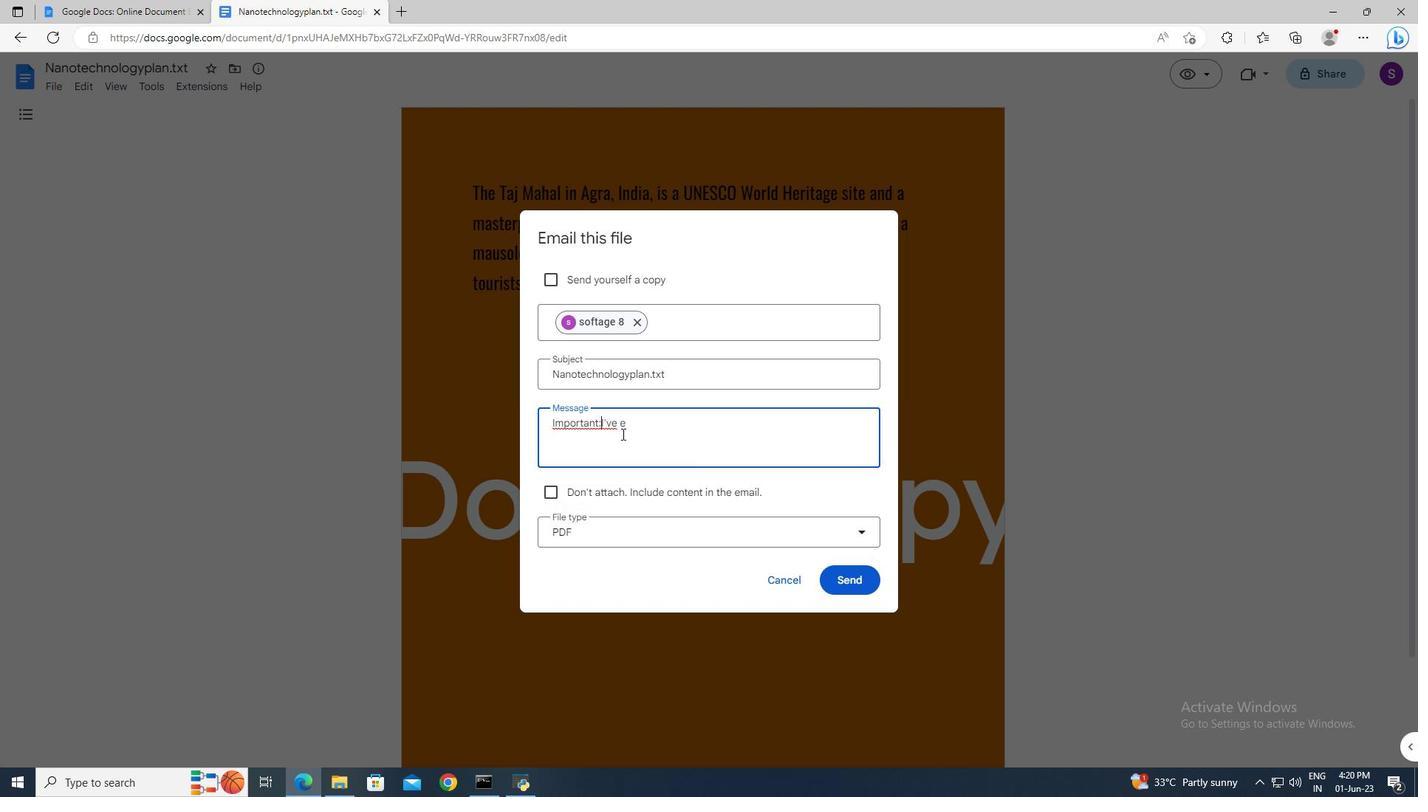 
Action: Mouse moved to (650, 422)
Screenshot: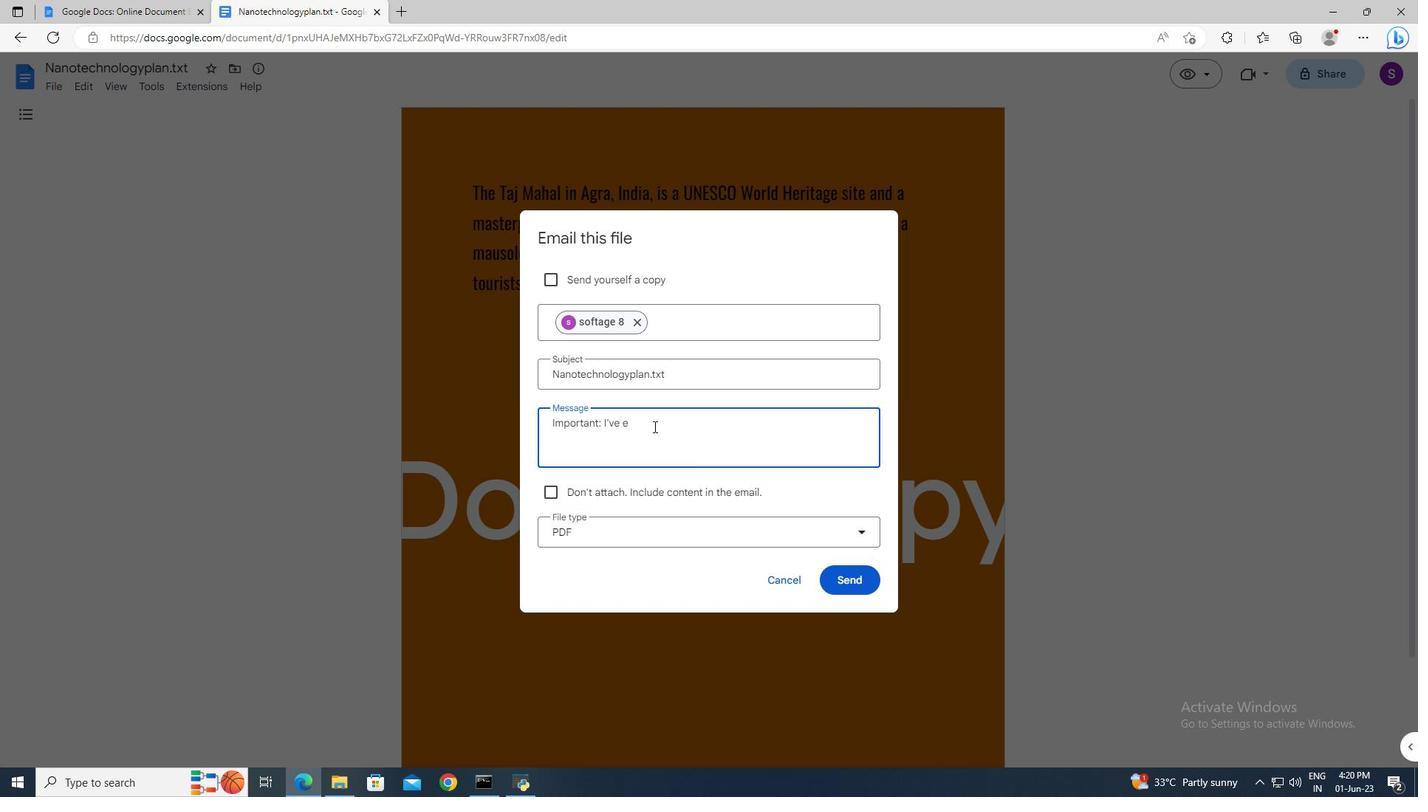 
Action: Mouse pressed left at (650, 422)
Screenshot: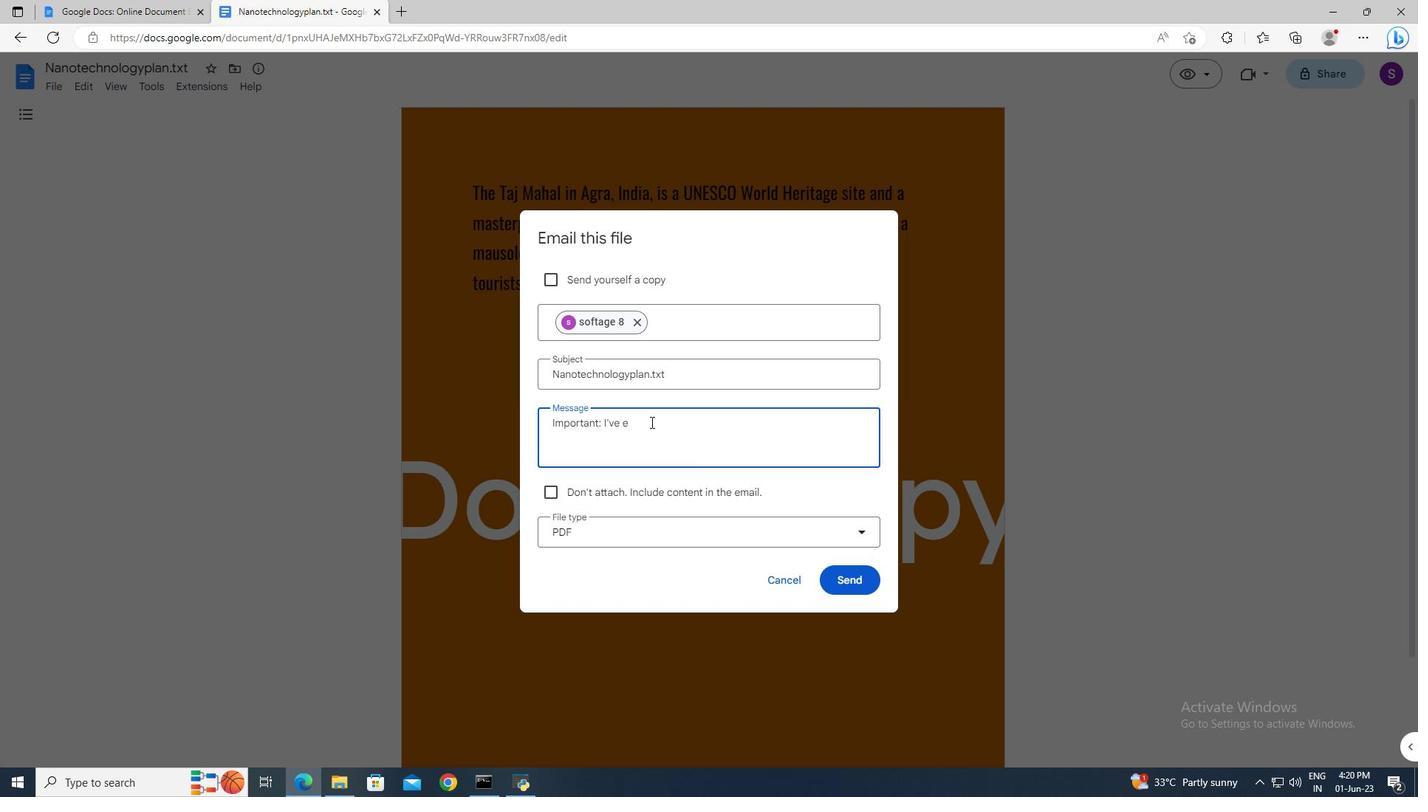 
Action: Key pressed mailed<Key.space>you<Key.space>crucial<Key.space>details.<Key.space><Key.shift>Please<Key.space>make<Key.space>sure<Key.space>to<Key.space>go<Key.space>through<Key.space>it<Key.space>thr<Key.backspace>oroughly.
Screenshot: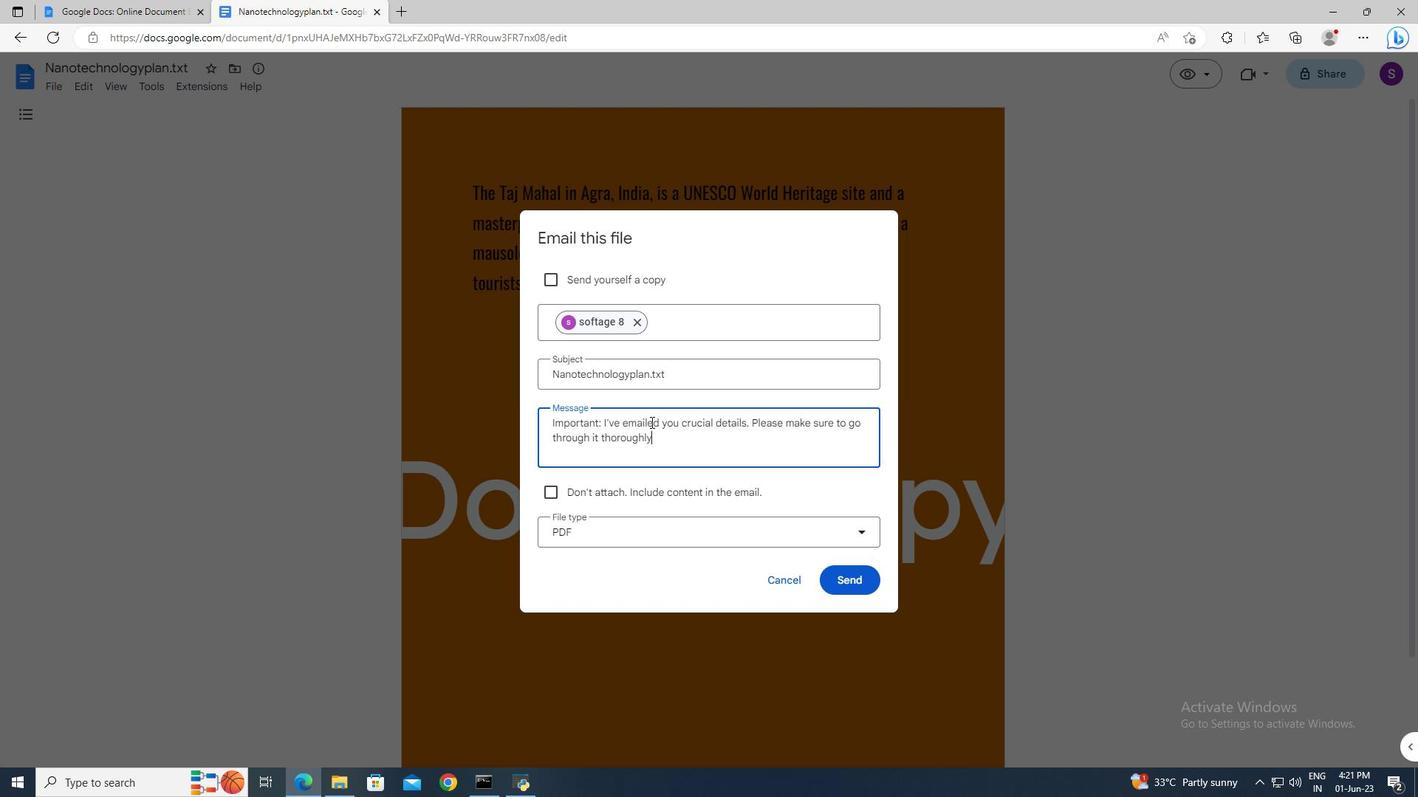 
Action: Mouse moved to (672, 531)
Screenshot: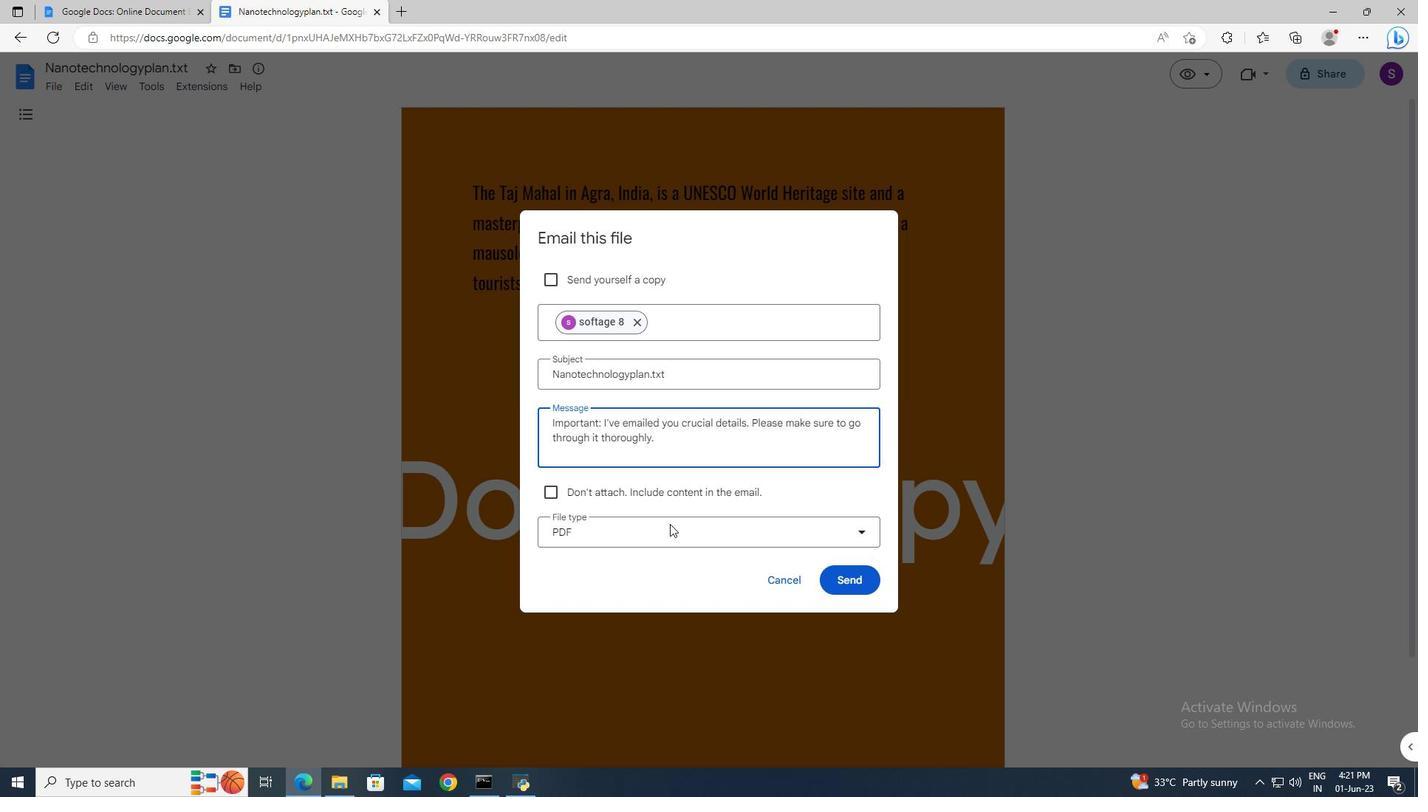
Action: Mouse pressed left at (672, 531)
Screenshot: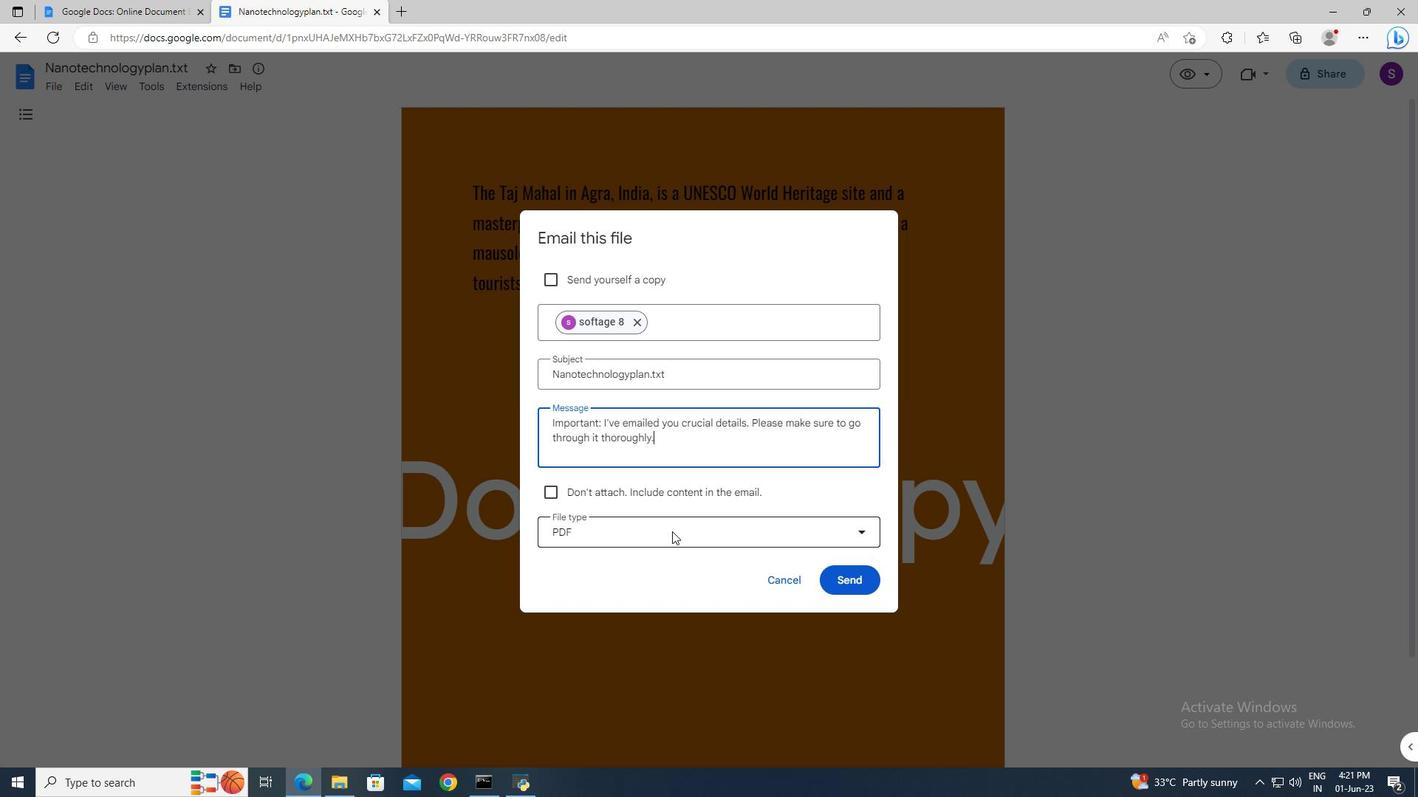 
Action: Mouse moved to (655, 681)
Screenshot: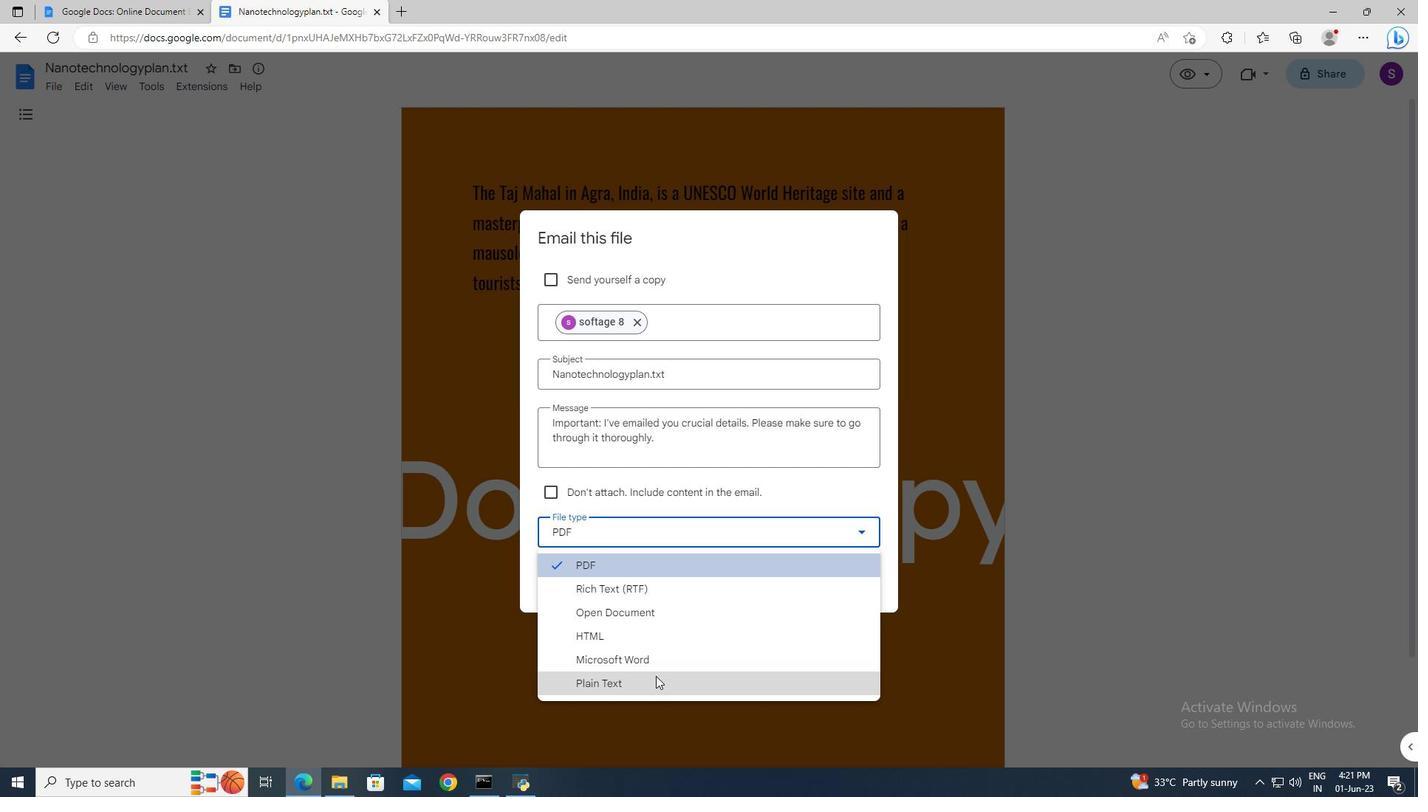 
Action: Mouse pressed left at (655, 681)
Screenshot: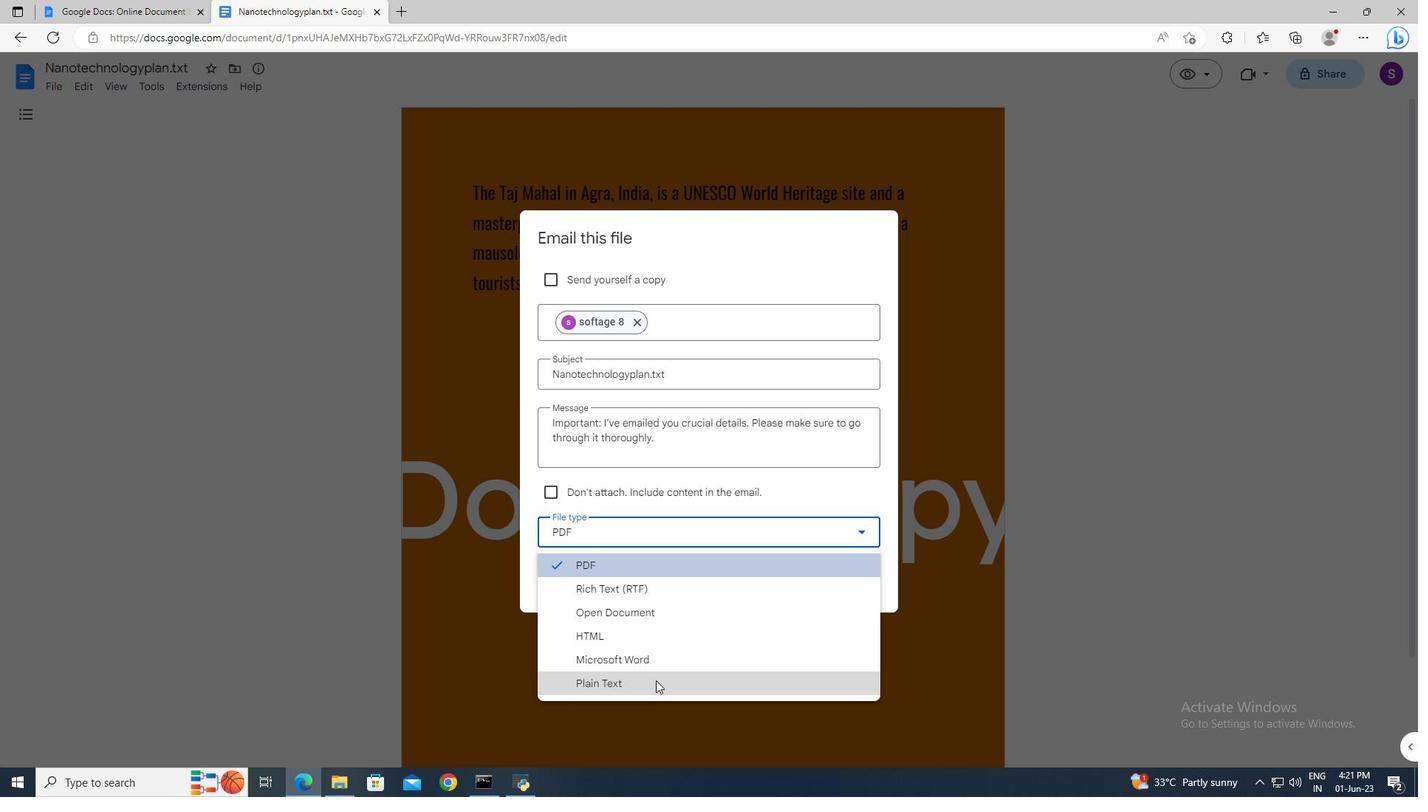 
Action: Mouse moved to (842, 584)
Screenshot: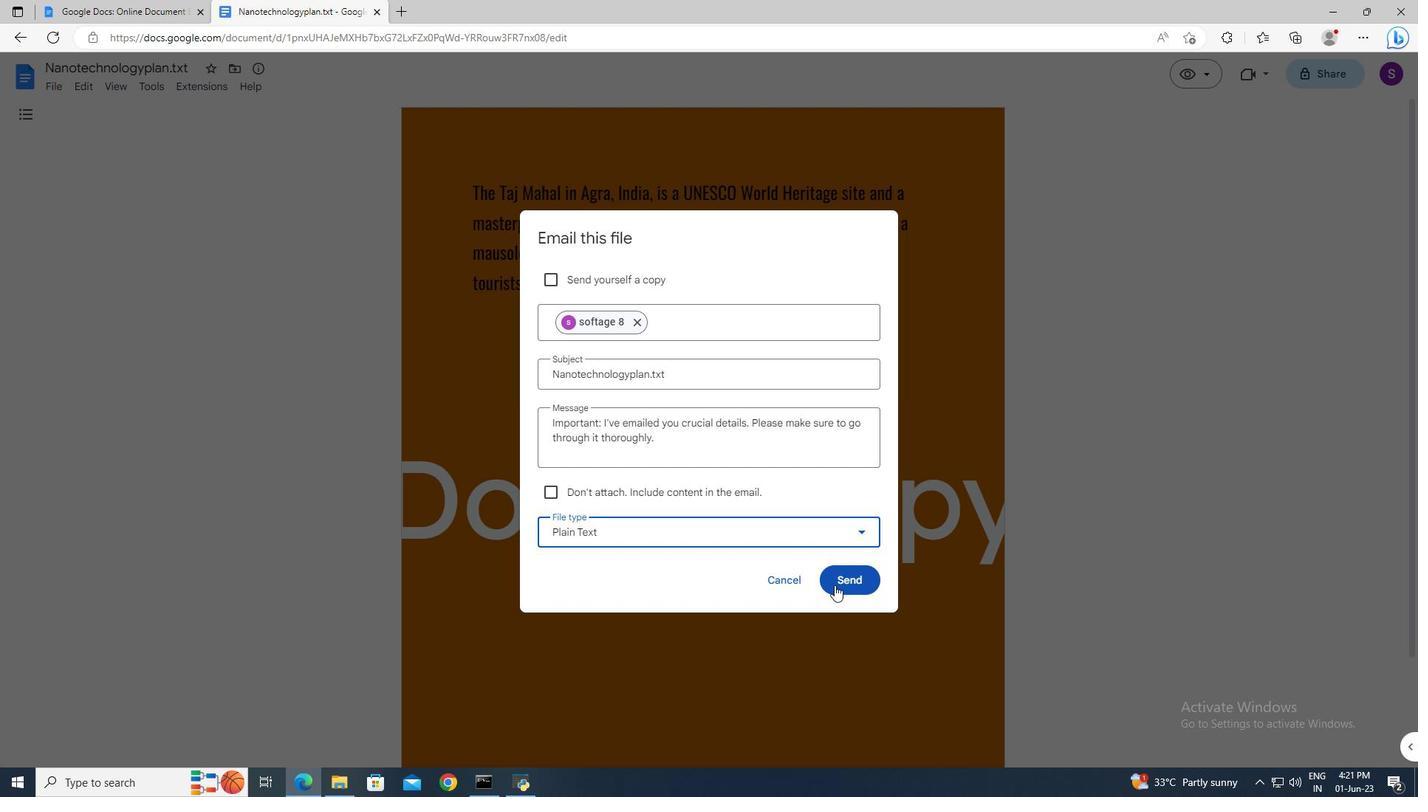 
Action: Mouse pressed left at (842, 584)
Screenshot: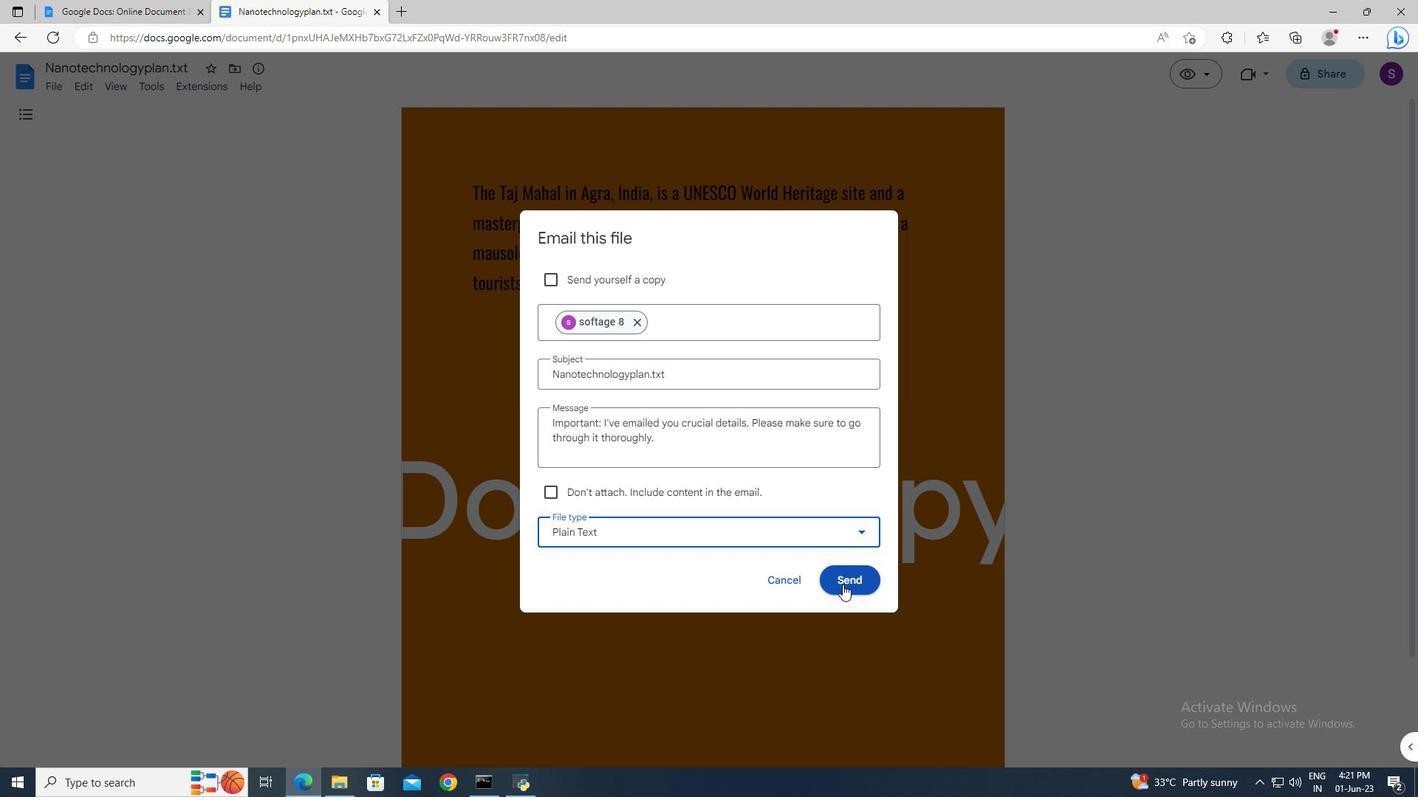 
